 Task: In the  document Geneticengineeringletter.txt Change font size of watermark '123' and place the watermark  'Diagonally '. Insert footer and write www.quantum.com
Action: Mouse moved to (126, 102)
Screenshot: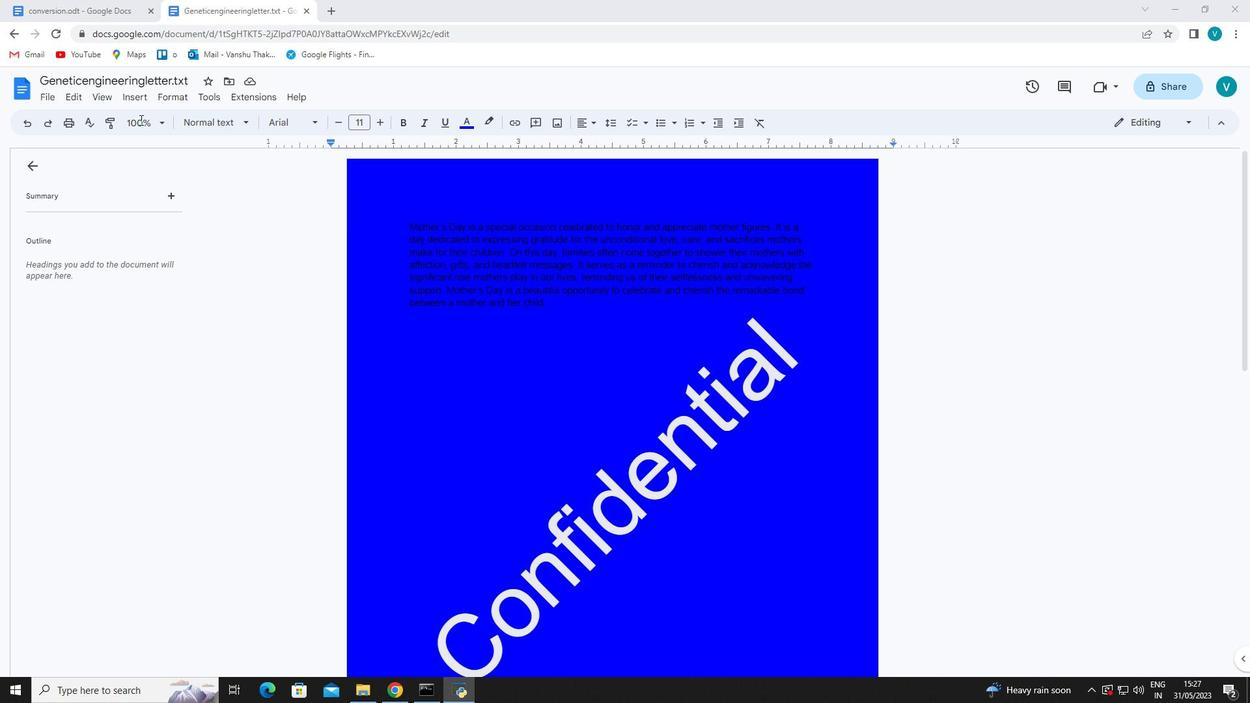 
Action: Mouse pressed left at (126, 102)
Screenshot: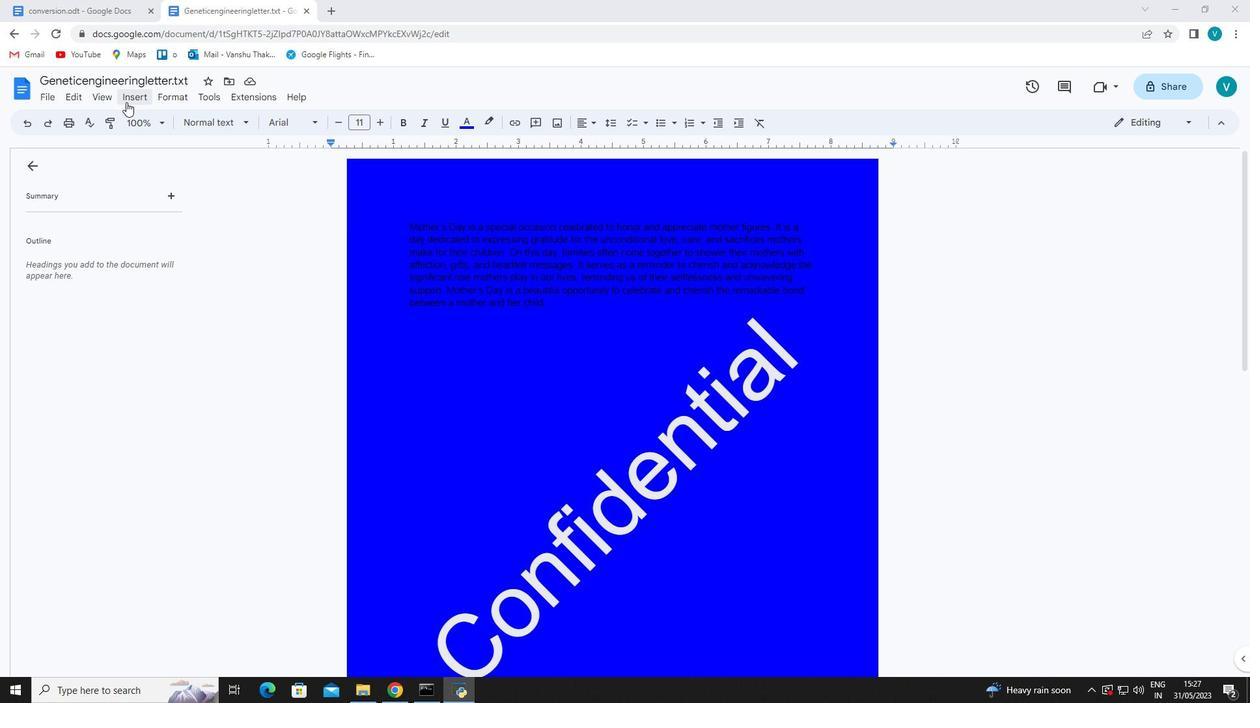 
Action: Mouse moved to (199, 399)
Screenshot: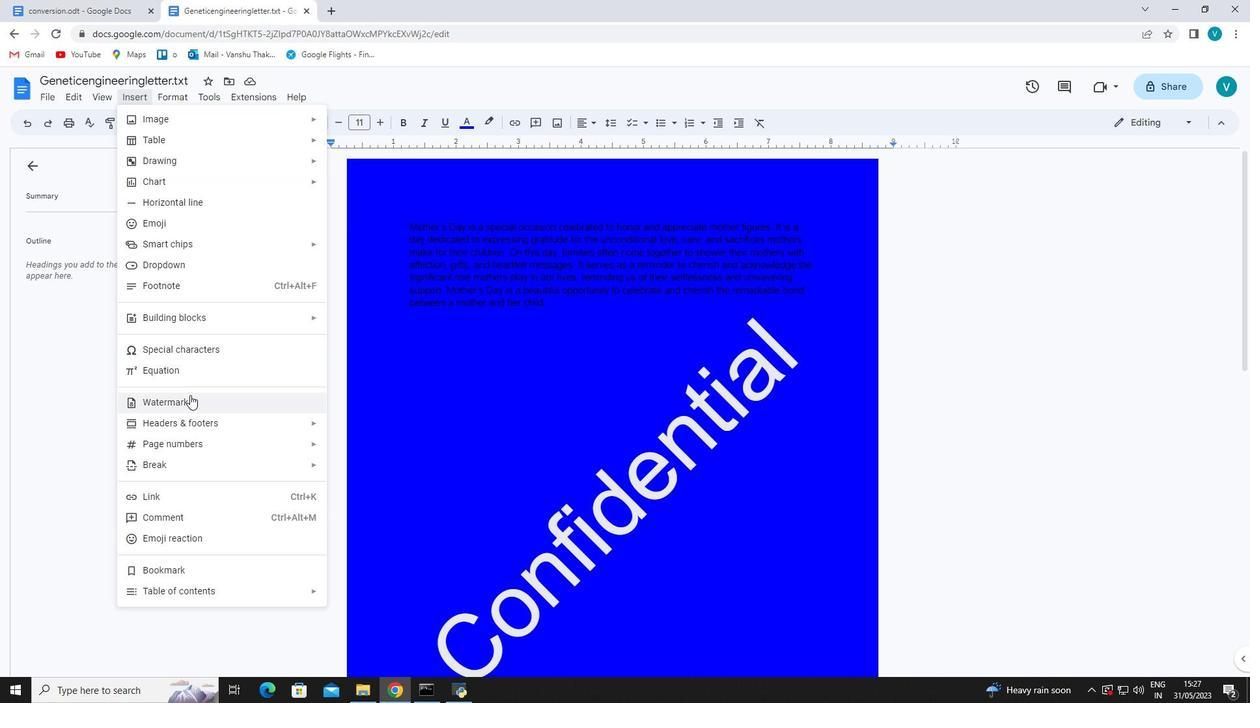 
Action: Mouse pressed left at (199, 399)
Screenshot: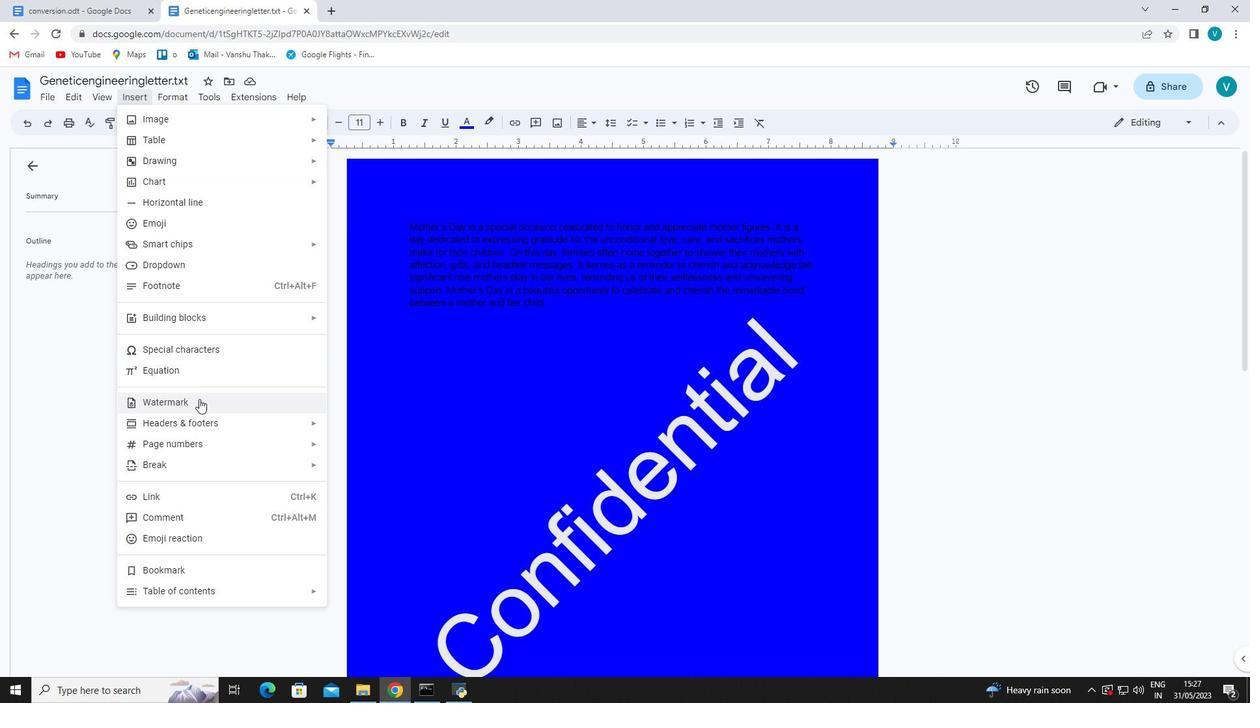 
Action: Mouse moved to (1123, 291)
Screenshot: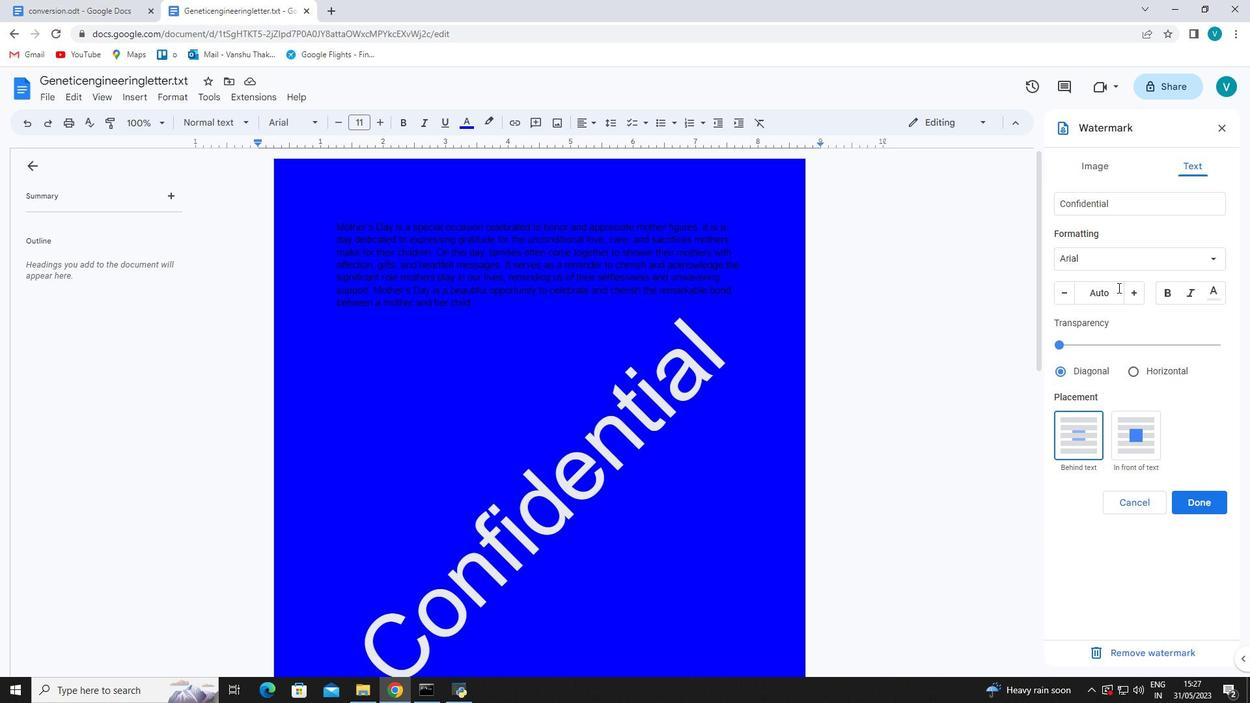 
Action: Mouse pressed left at (1123, 291)
Screenshot: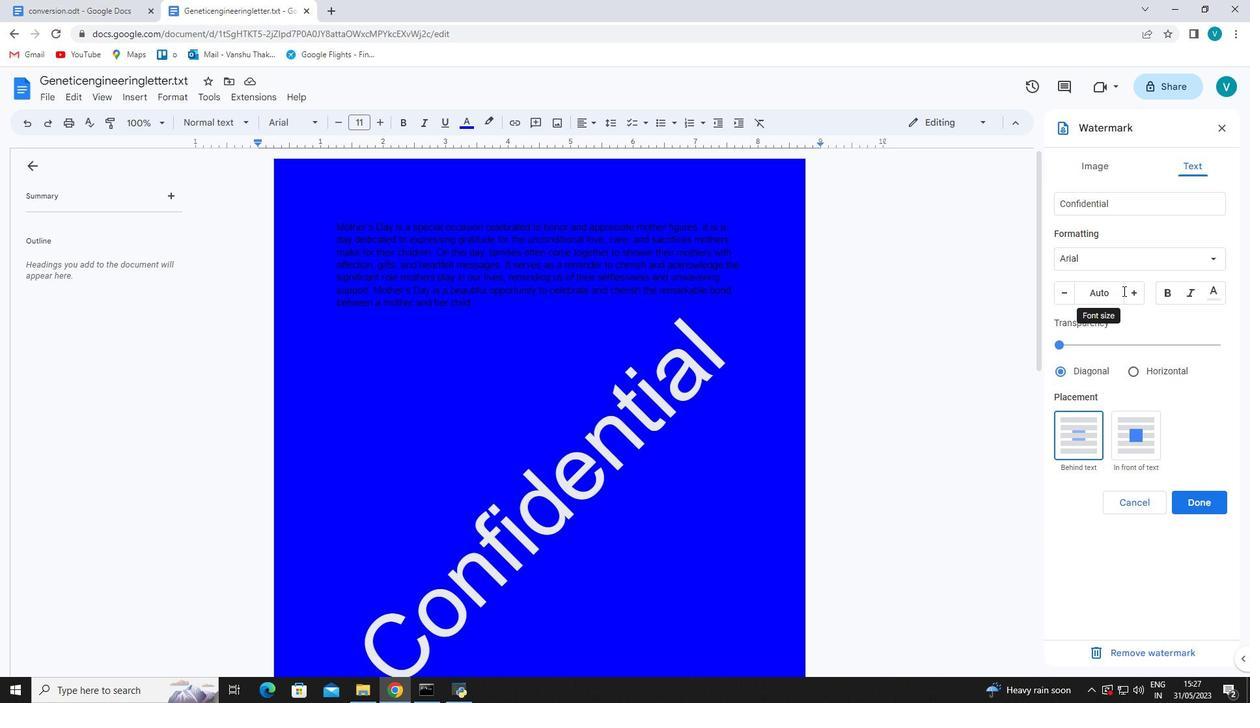 
Action: Mouse moved to (1126, 292)
Screenshot: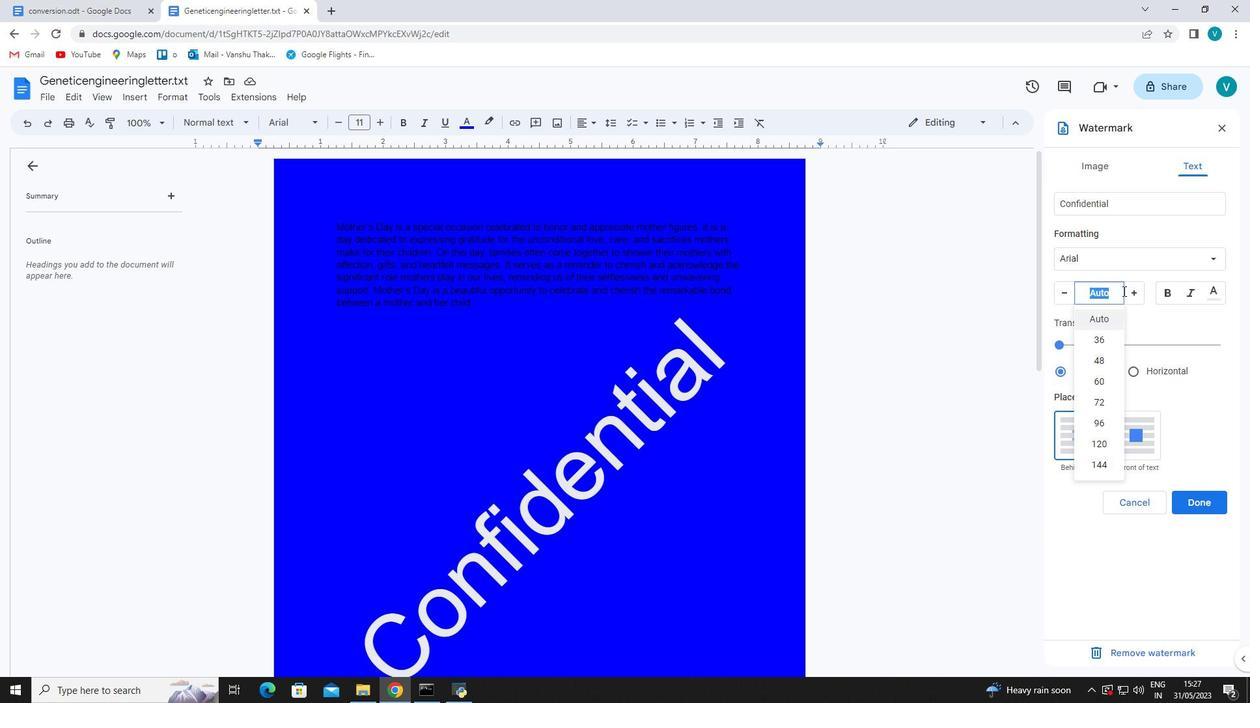 
Action: Mouse pressed left at (1126, 292)
Screenshot: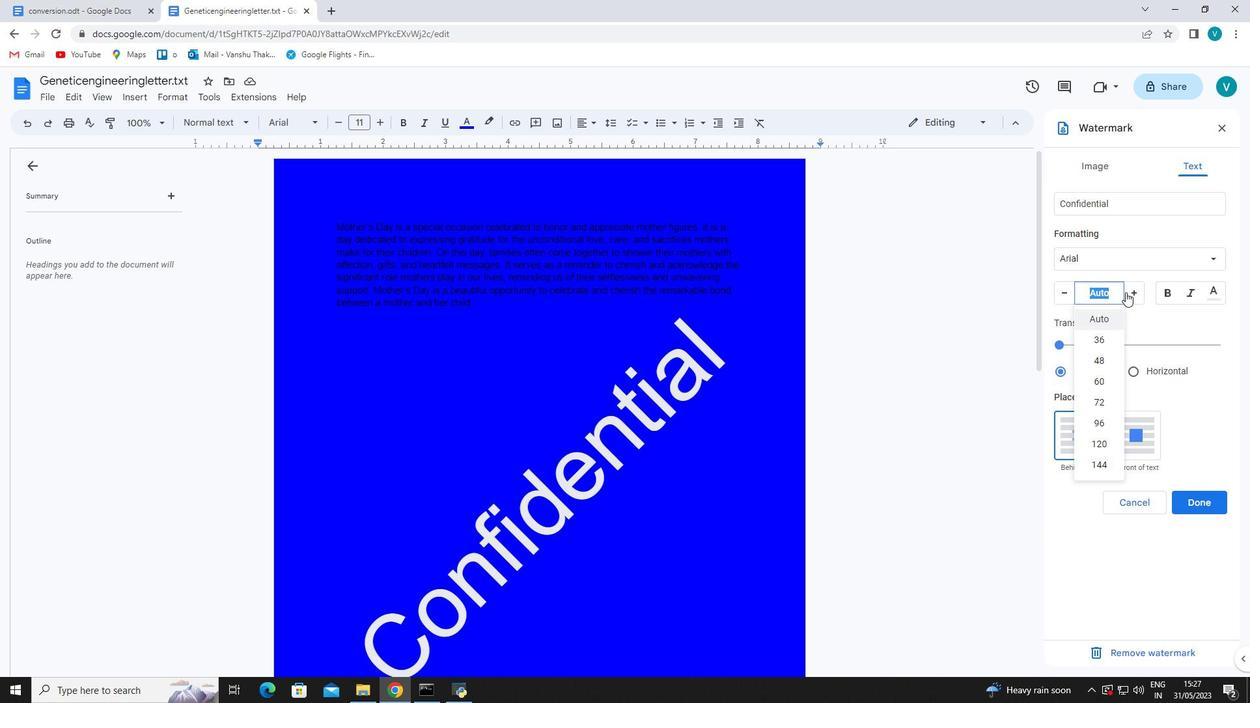 
Action: Mouse moved to (1127, 292)
Screenshot: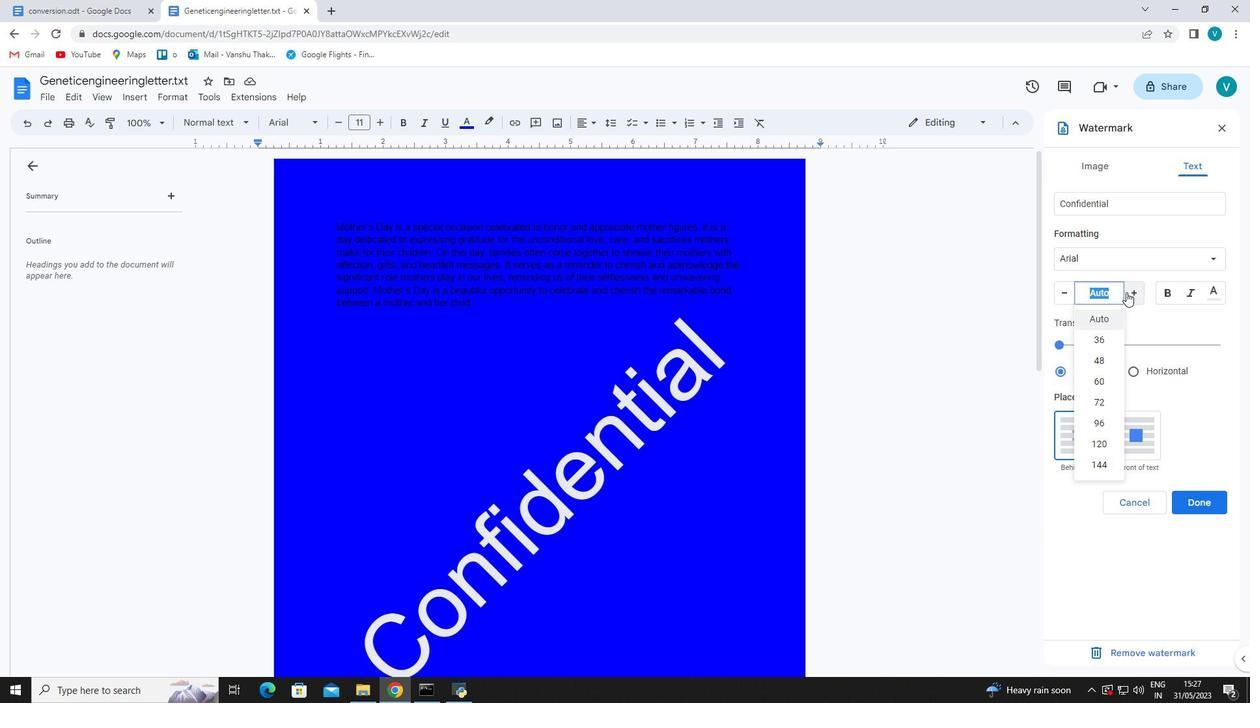 
Action: Mouse pressed left at (1127, 292)
Screenshot: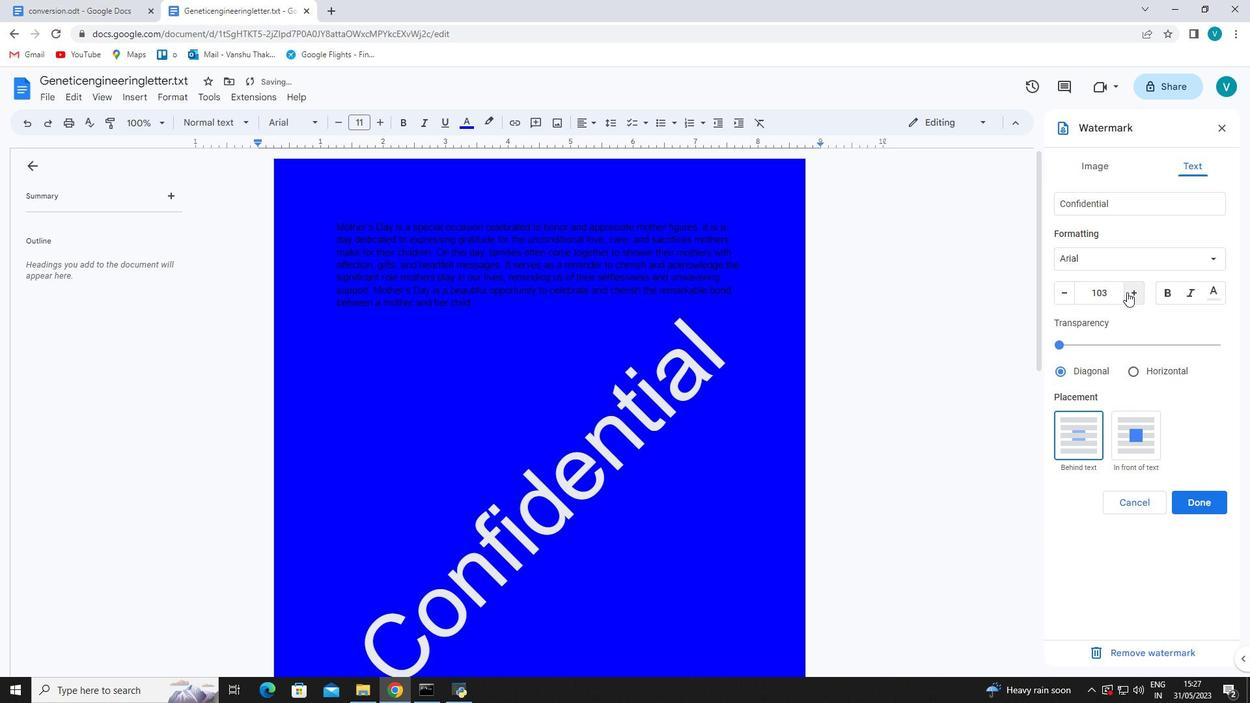 
Action: Mouse pressed left at (1127, 292)
Screenshot: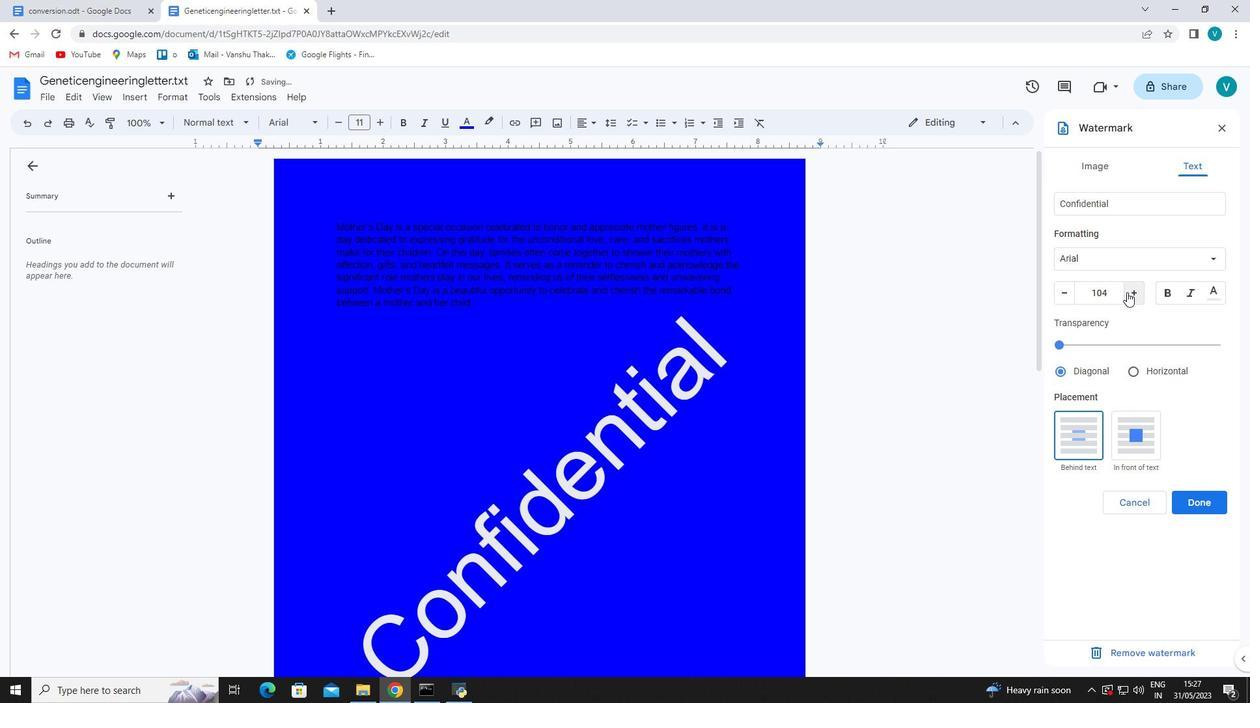 
Action: Mouse pressed left at (1127, 292)
Screenshot: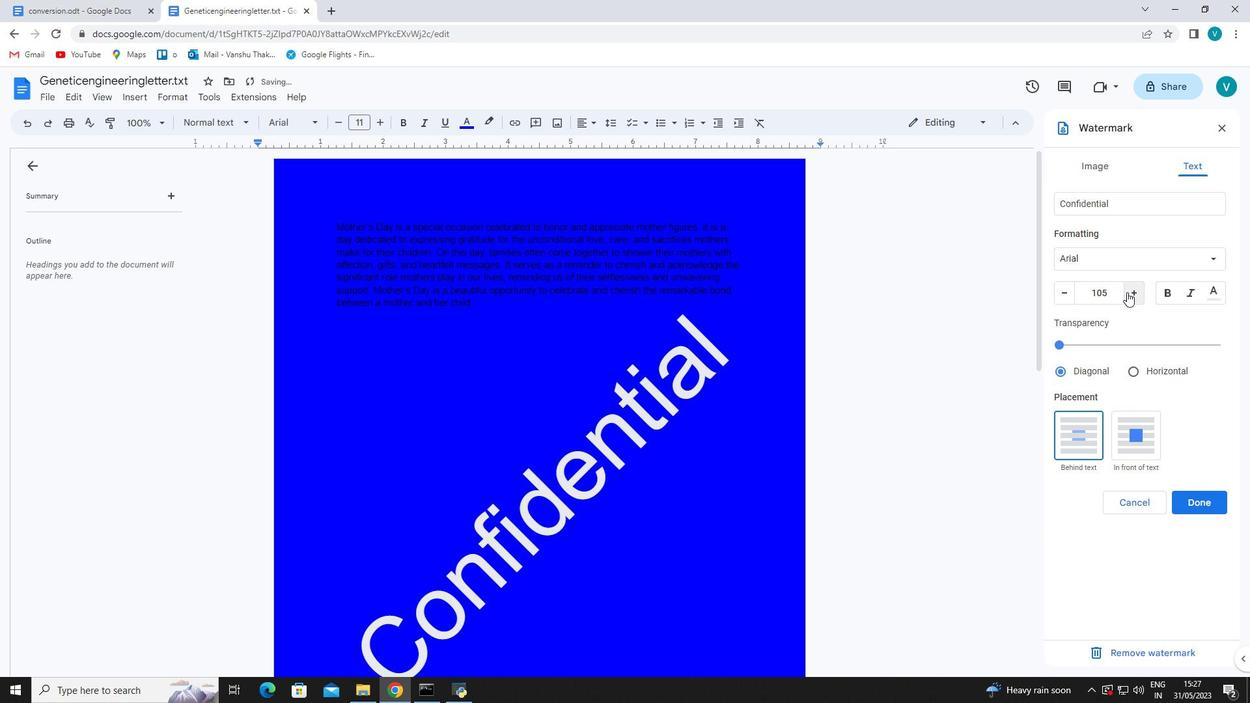 
Action: Mouse moved to (1134, 284)
Screenshot: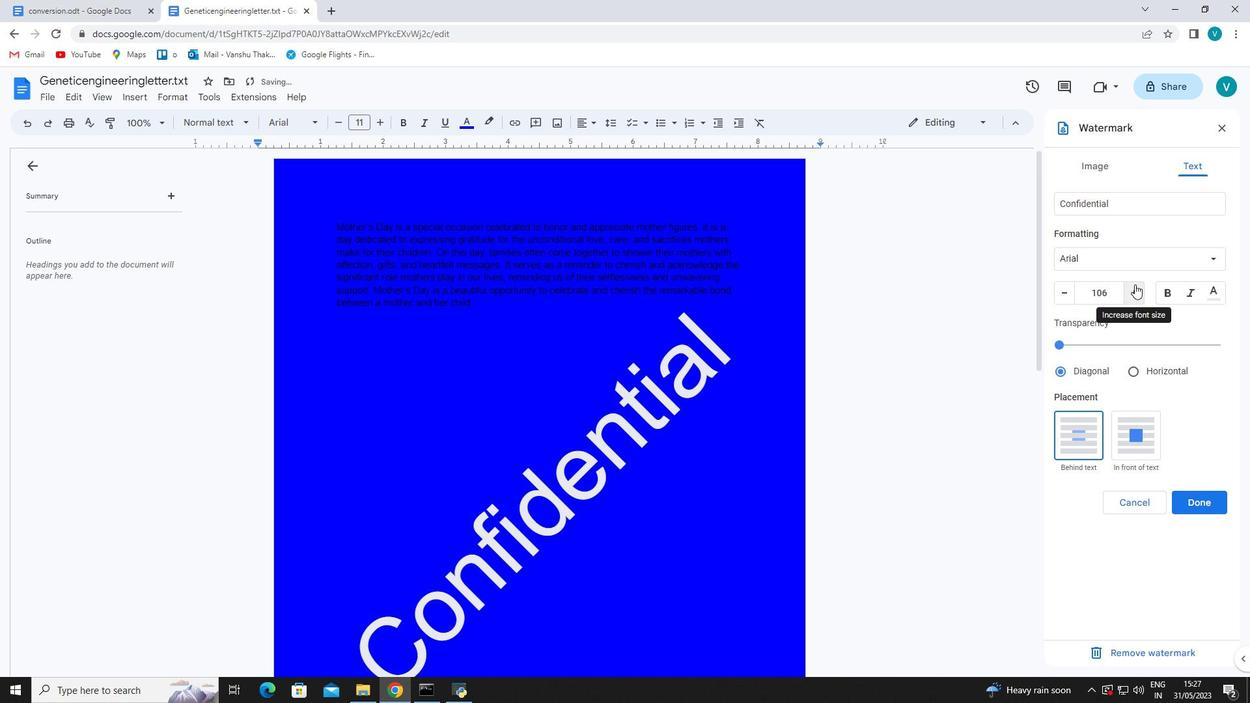 
Action: Mouse pressed left at (1134, 284)
Screenshot: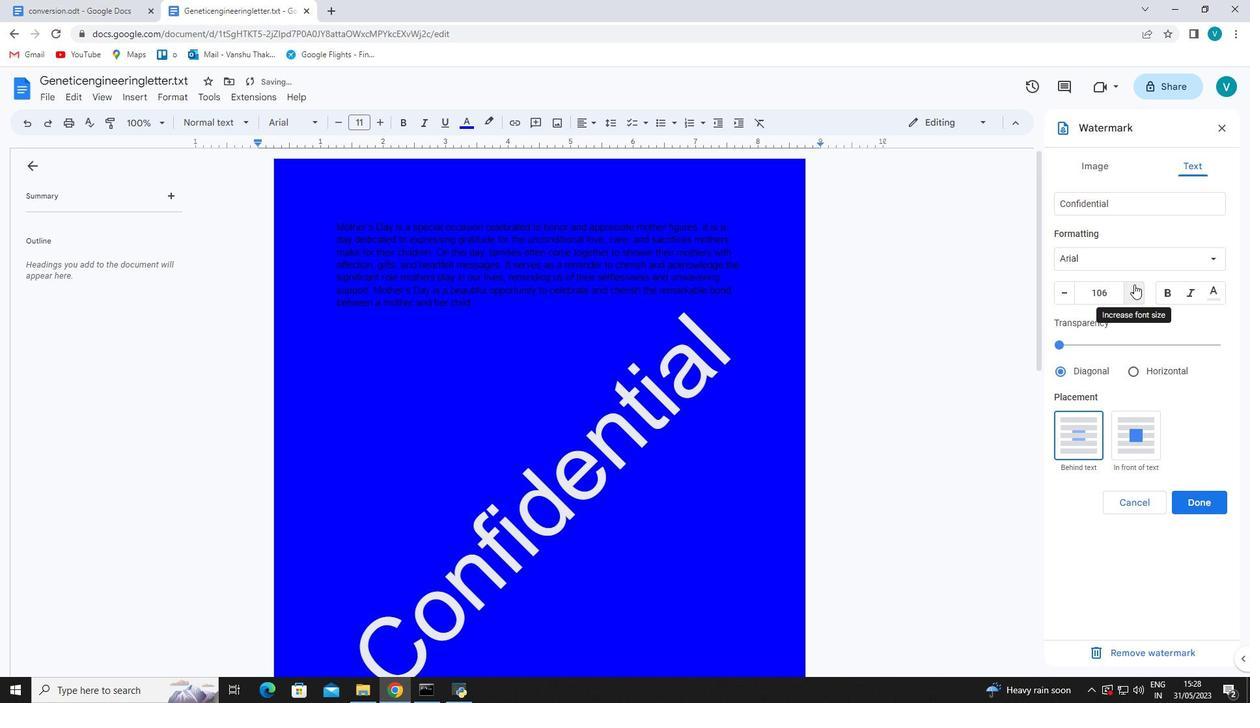 
Action: Mouse moved to (1136, 283)
Screenshot: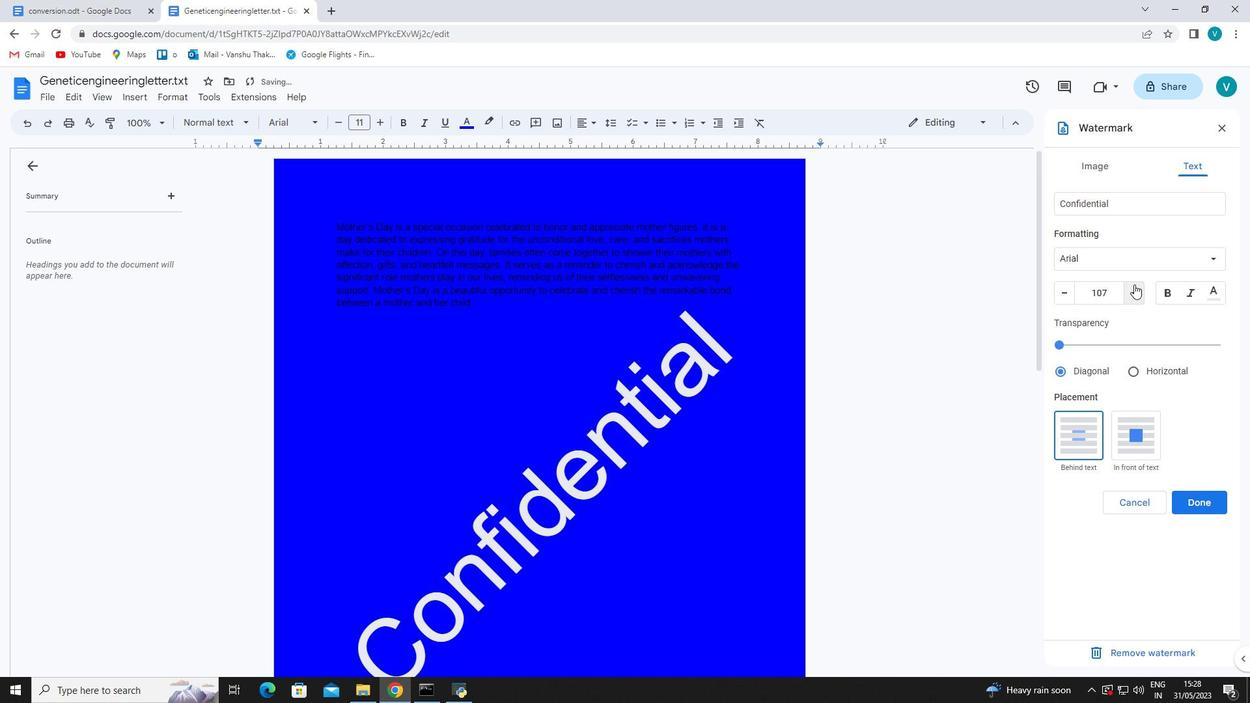 
Action: Mouse pressed left at (1136, 283)
Screenshot: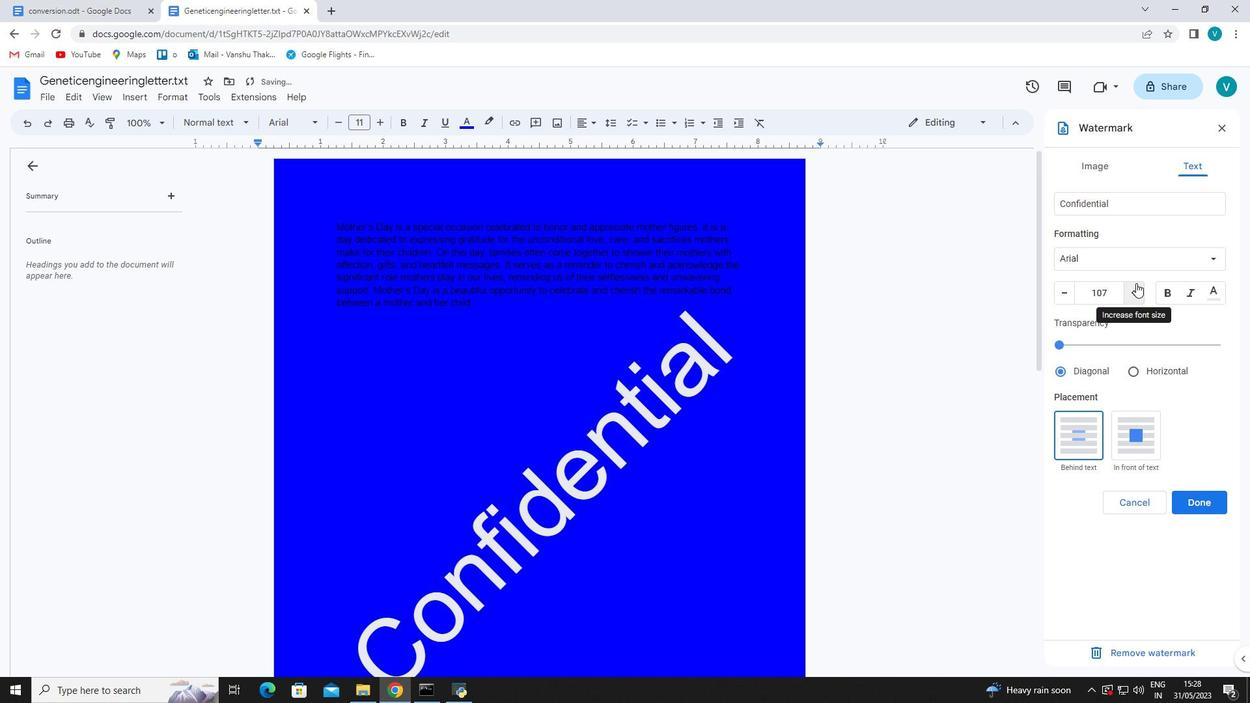 
Action: Mouse moved to (1131, 285)
Screenshot: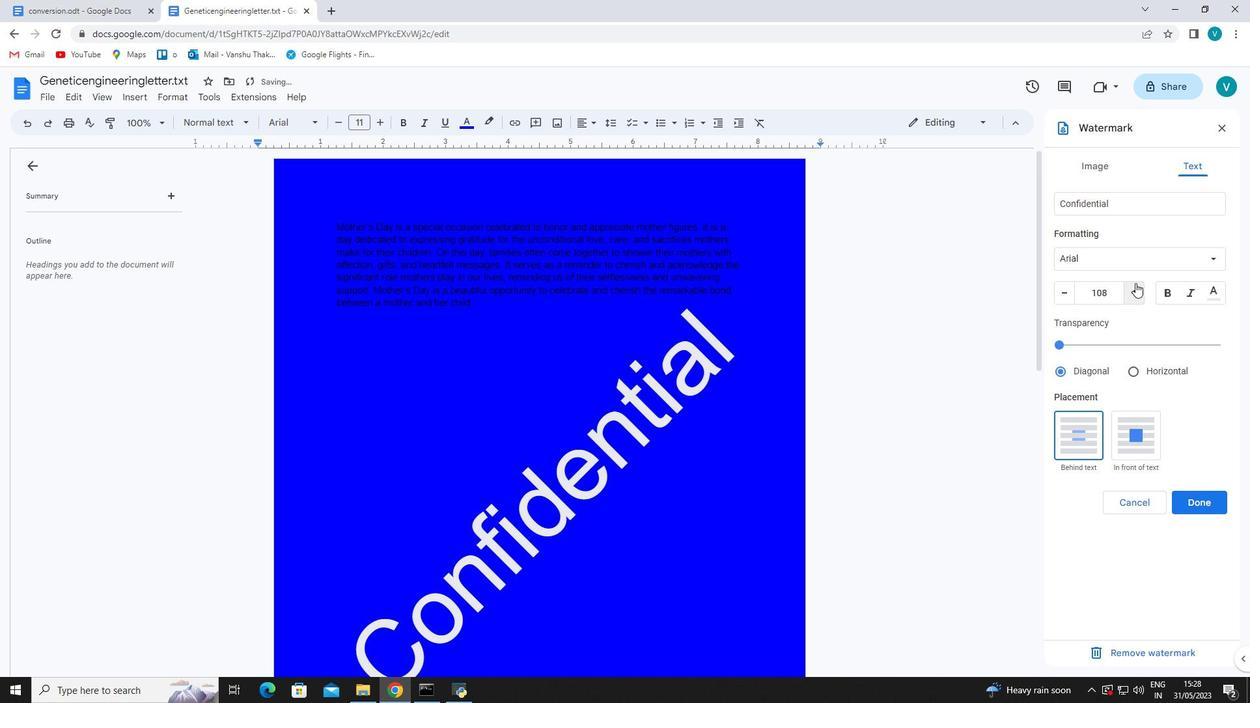 
Action: Mouse pressed left at (1131, 285)
Screenshot: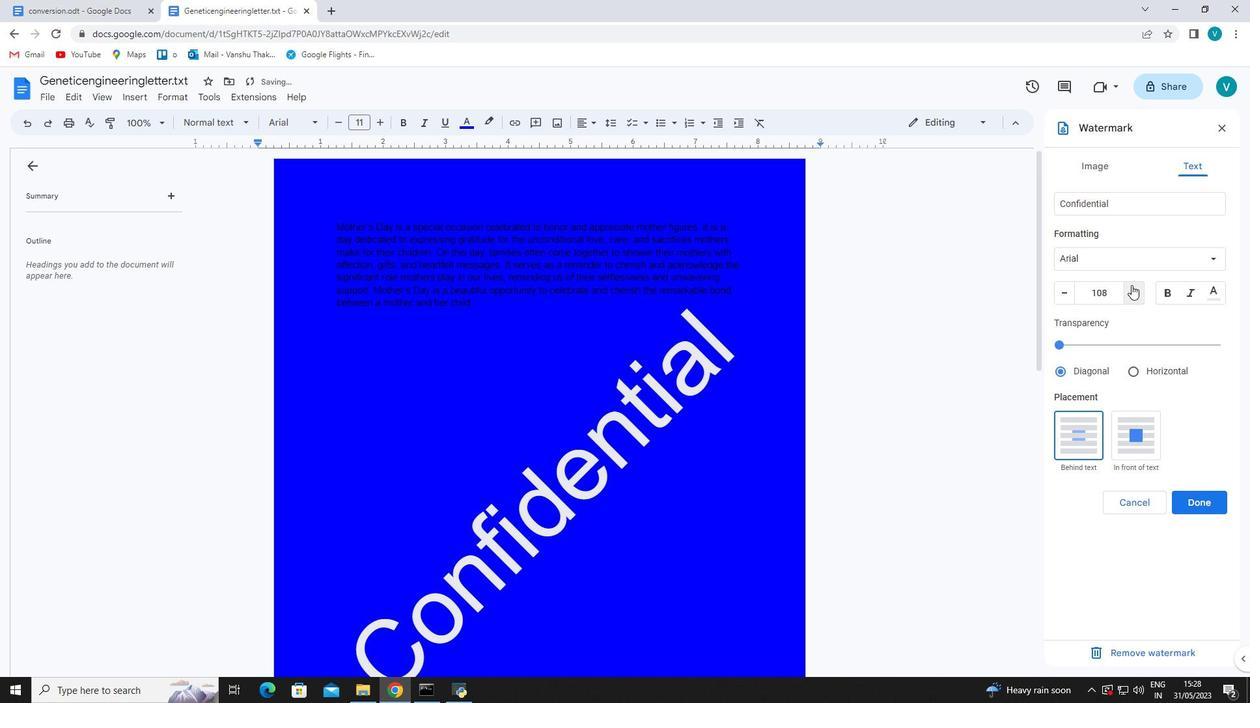 
Action: Mouse moved to (1132, 284)
Screenshot: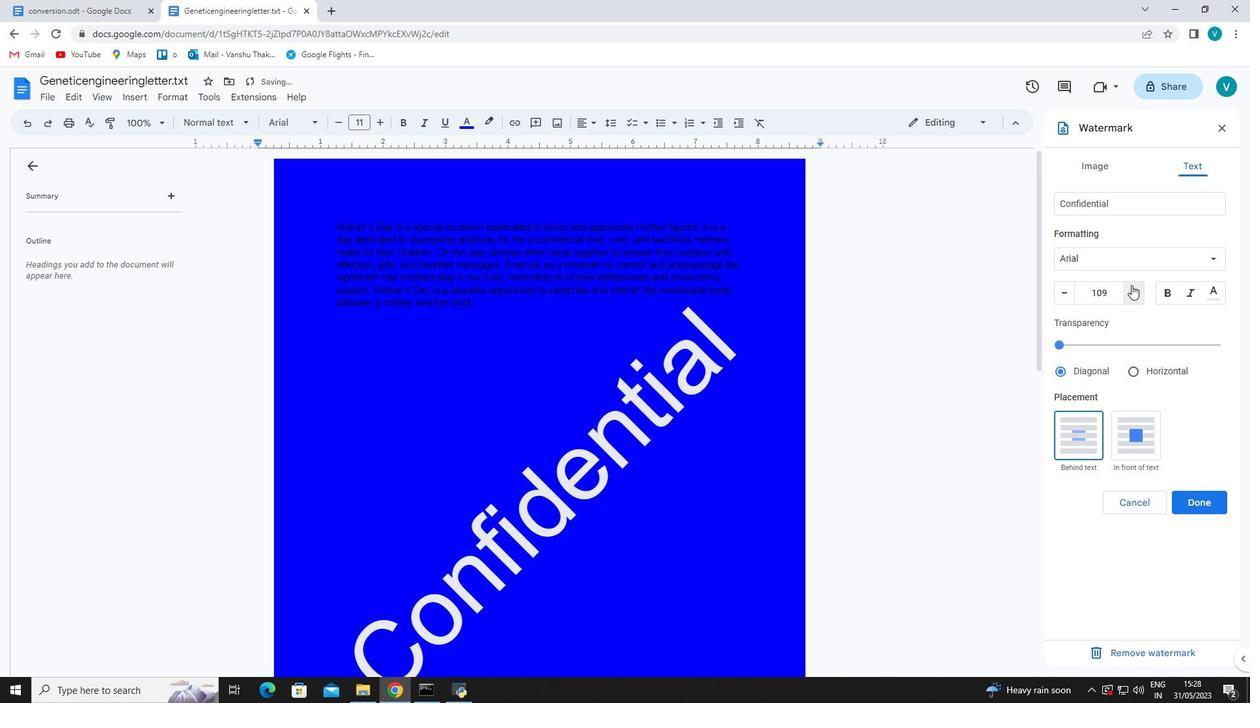 
Action: Mouse pressed left at (1132, 284)
Screenshot: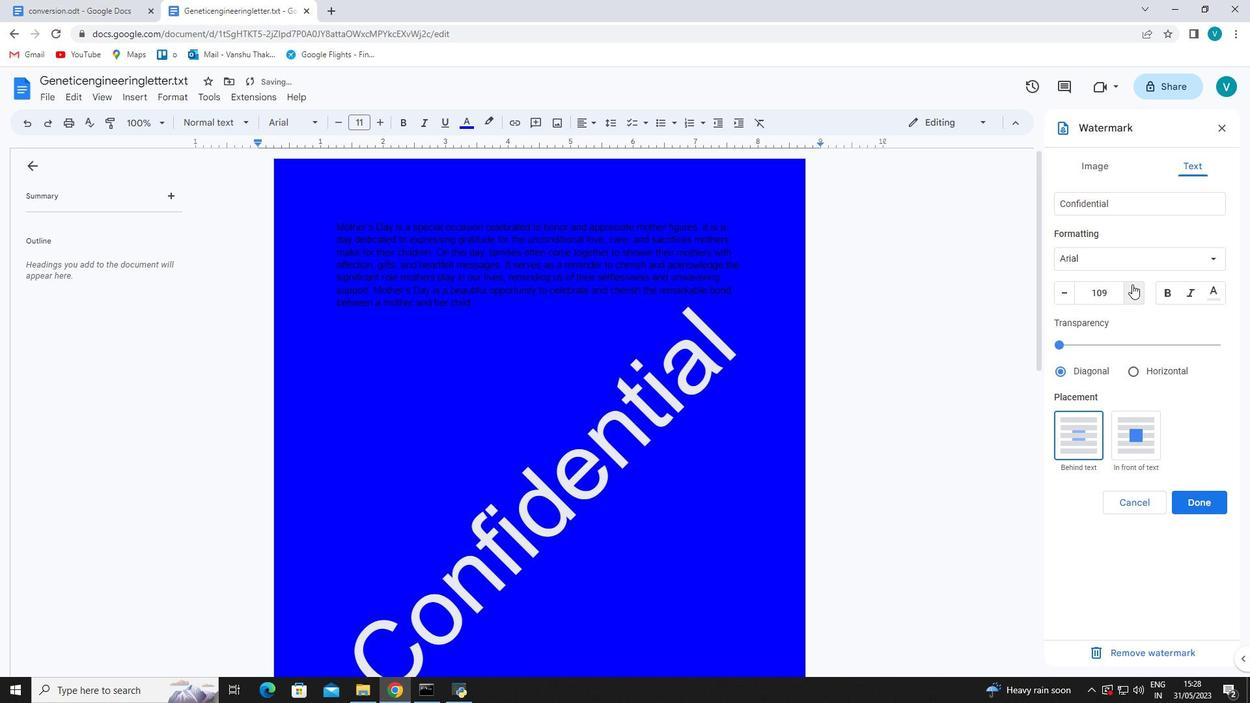 
Action: Mouse moved to (1132, 286)
Screenshot: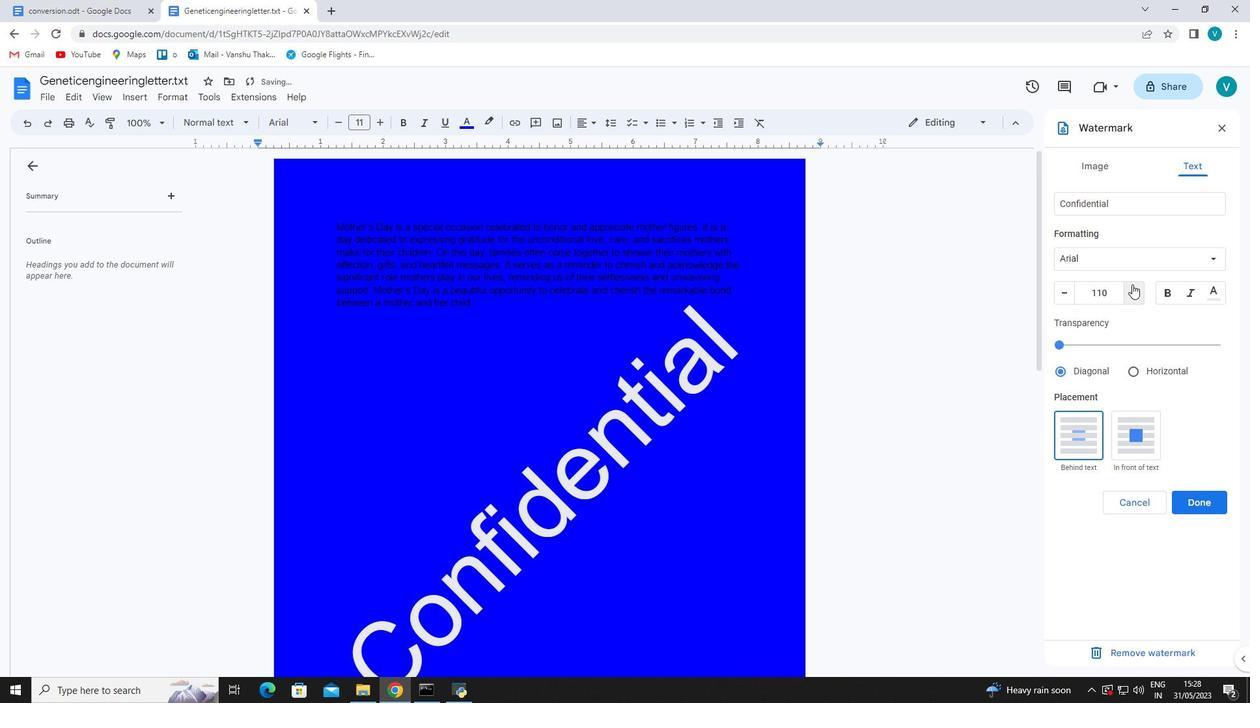 
Action: Mouse pressed left at (1132, 286)
Screenshot: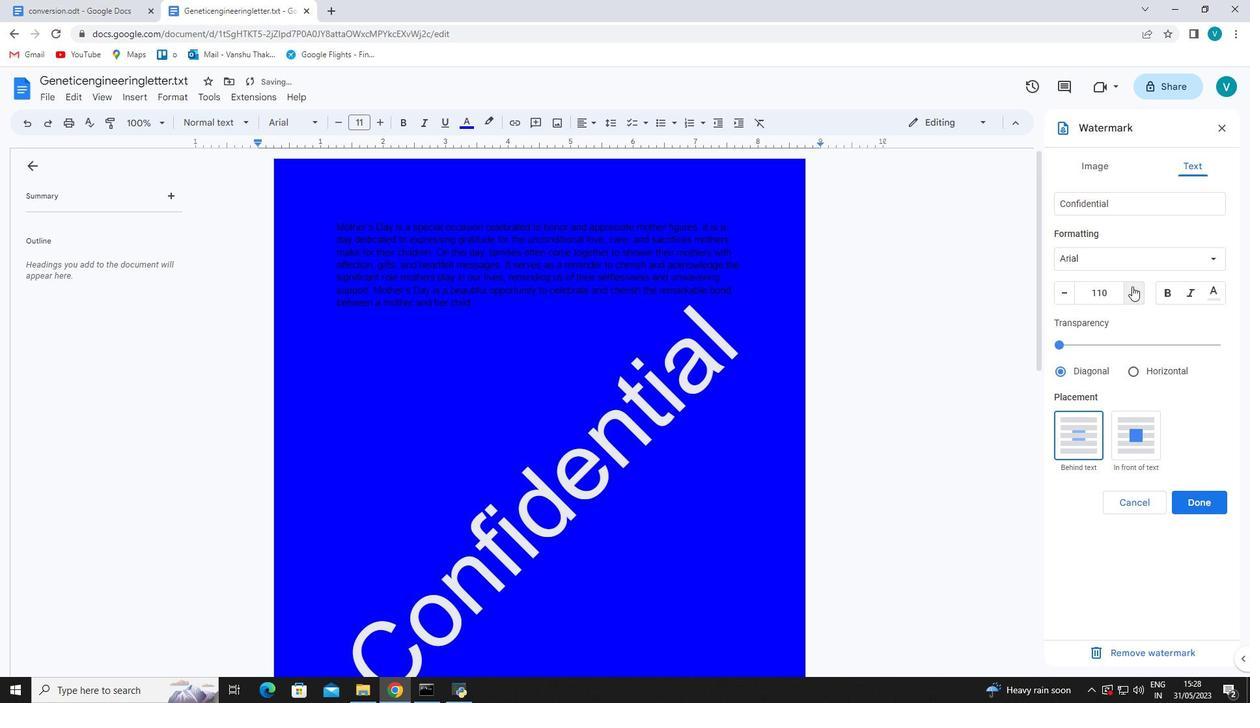 
Action: Mouse pressed left at (1132, 286)
Screenshot: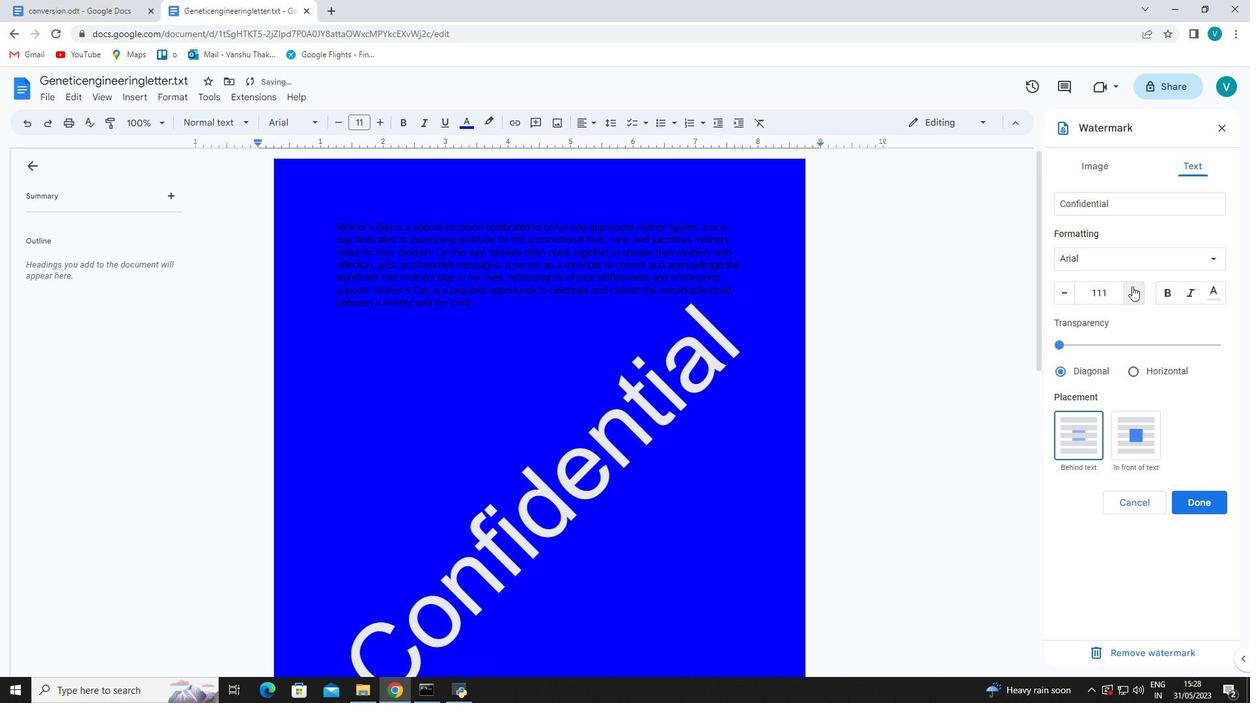 
Action: Mouse pressed left at (1132, 286)
Screenshot: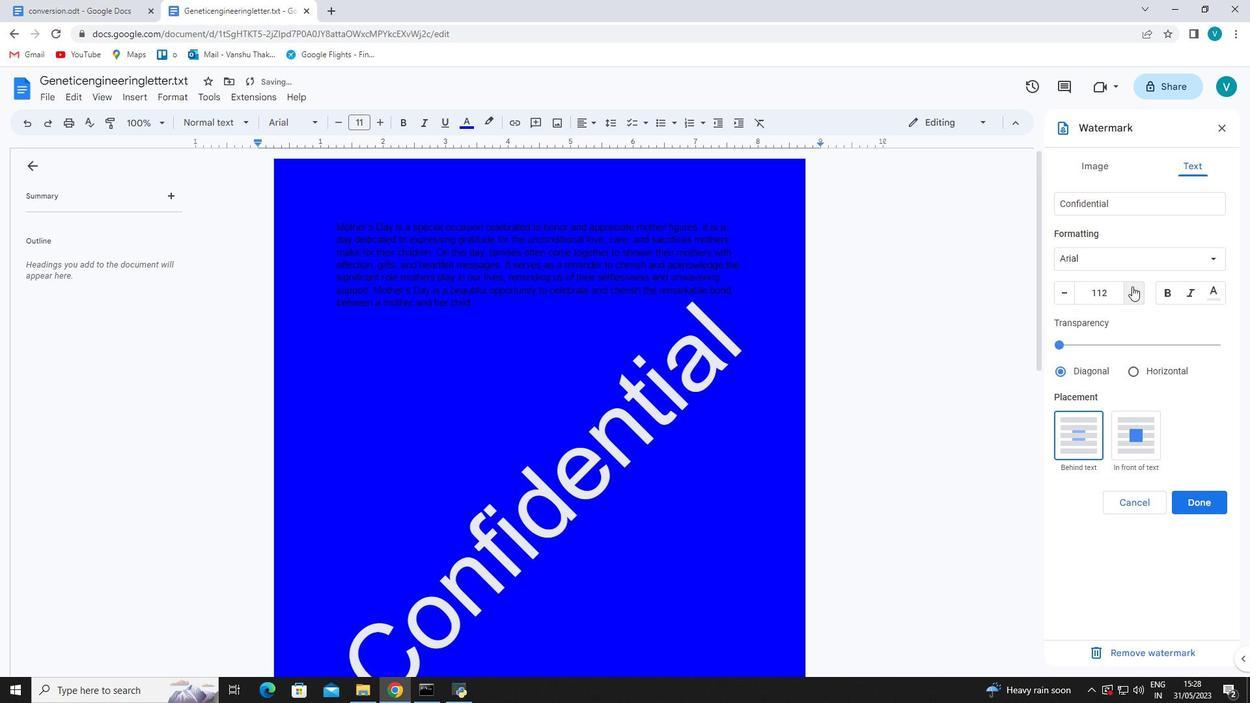 
Action: Mouse pressed left at (1132, 286)
Screenshot: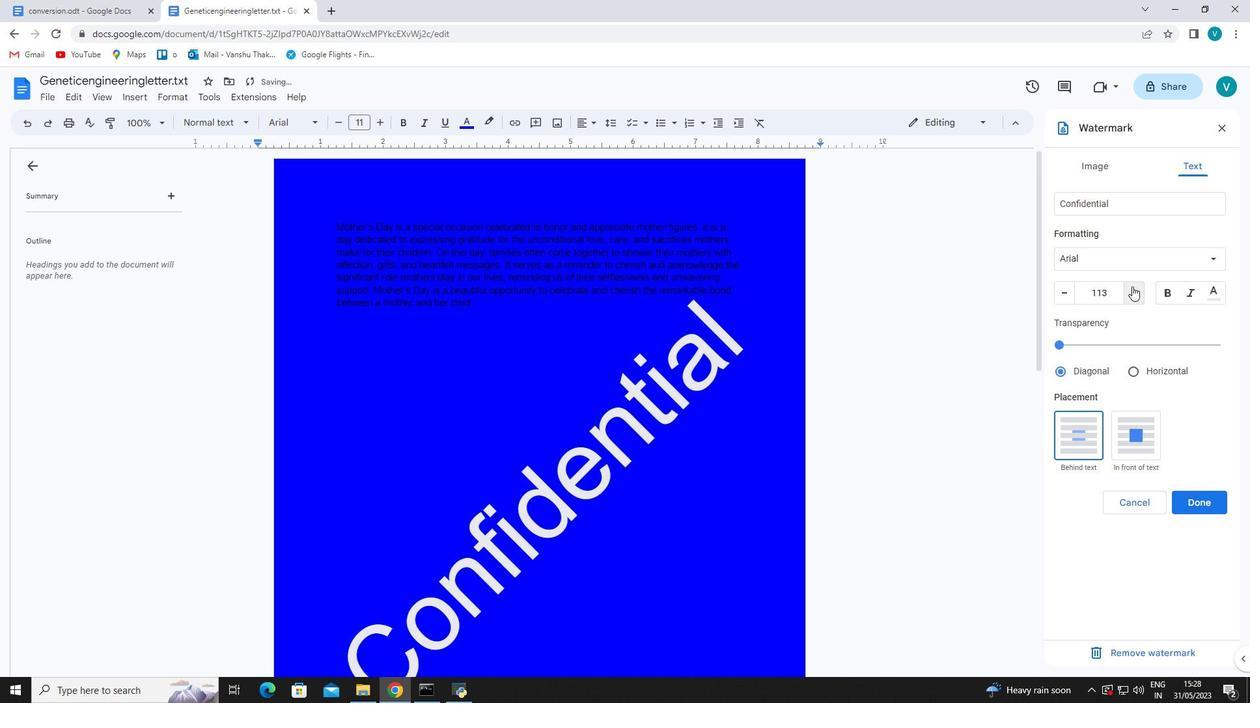 
Action: Mouse pressed left at (1132, 286)
Screenshot: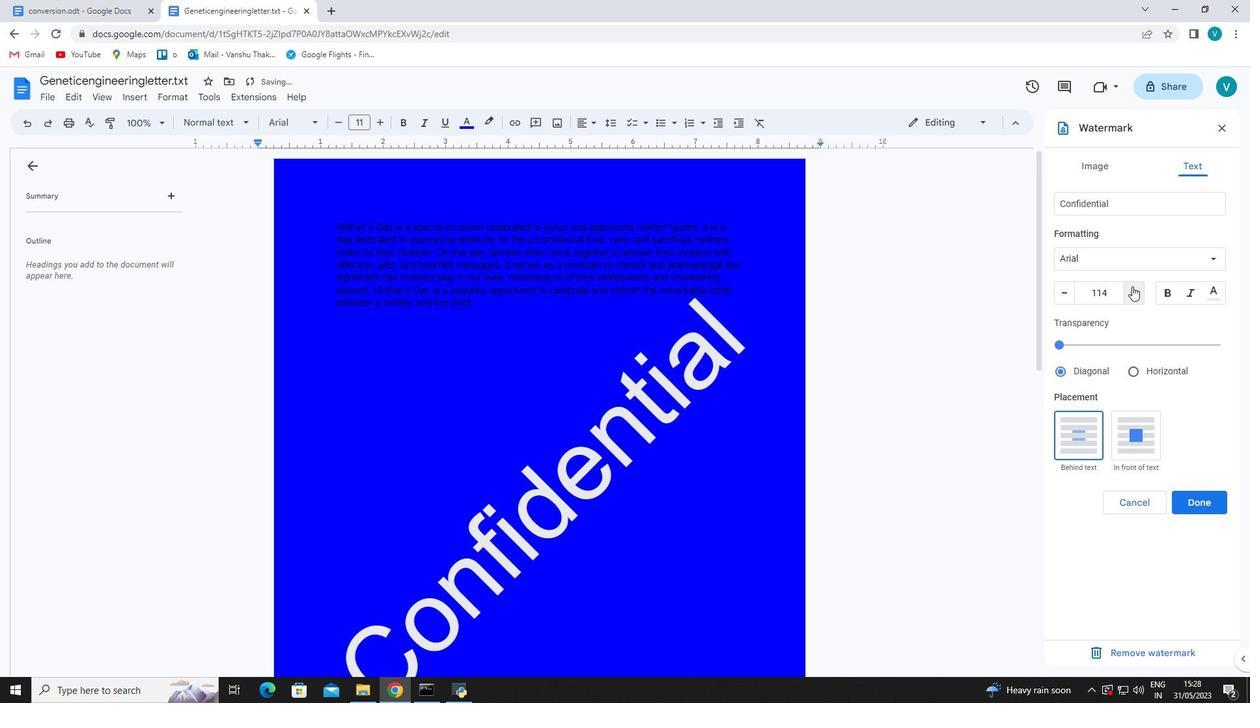 
Action: Mouse pressed left at (1132, 286)
Screenshot: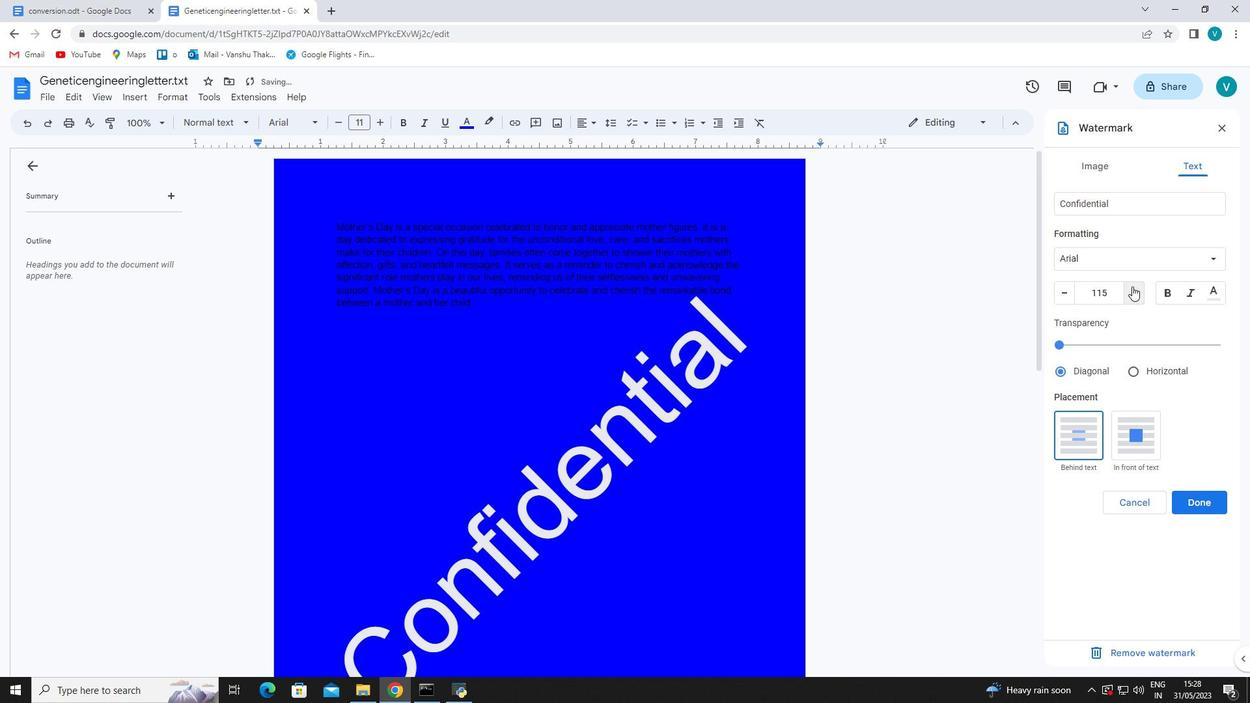 
Action: Mouse pressed left at (1132, 286)
Screenshot: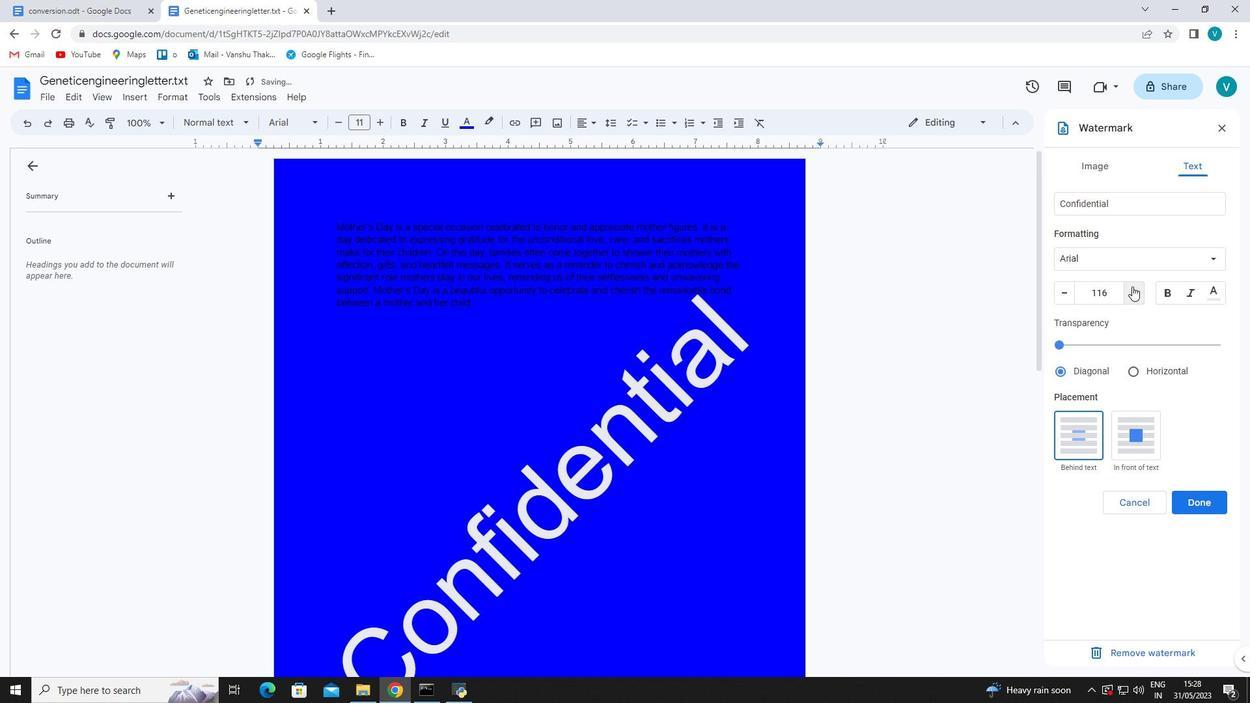 
Action: Mouse pressed left at (1132, 286)
Screenshot: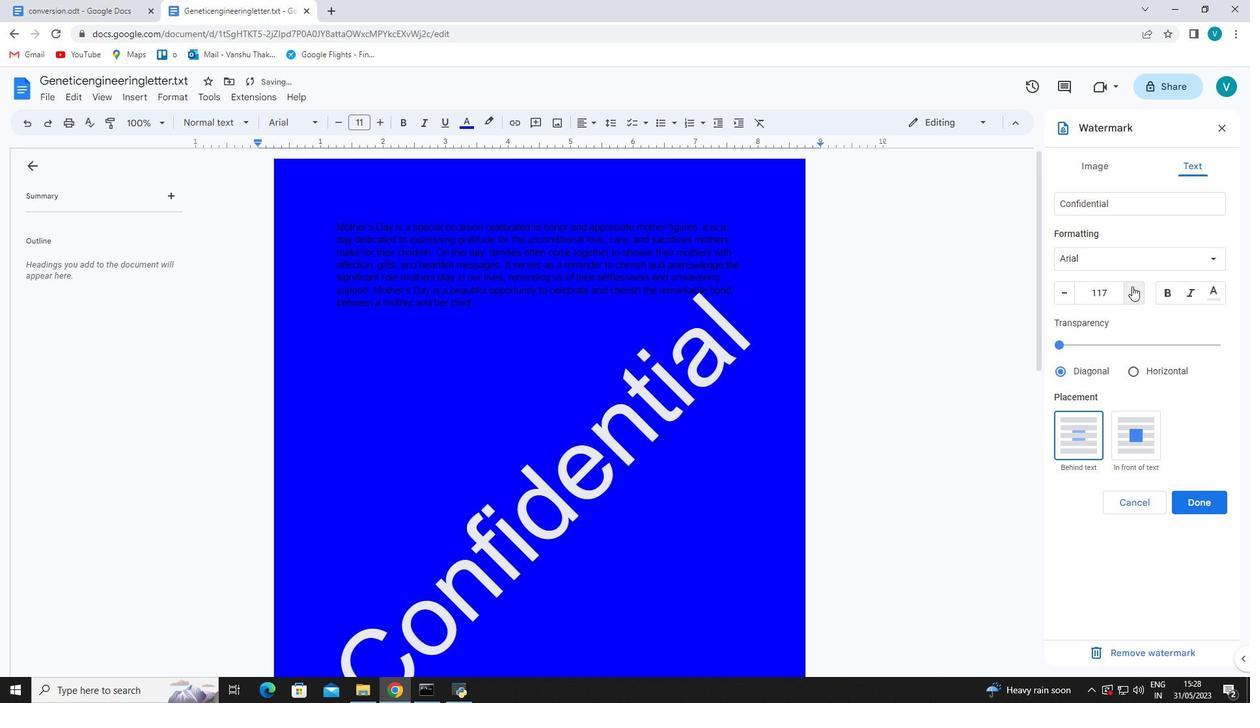 
Action: Mouse pressed left at (1132, 286)
Screenshot: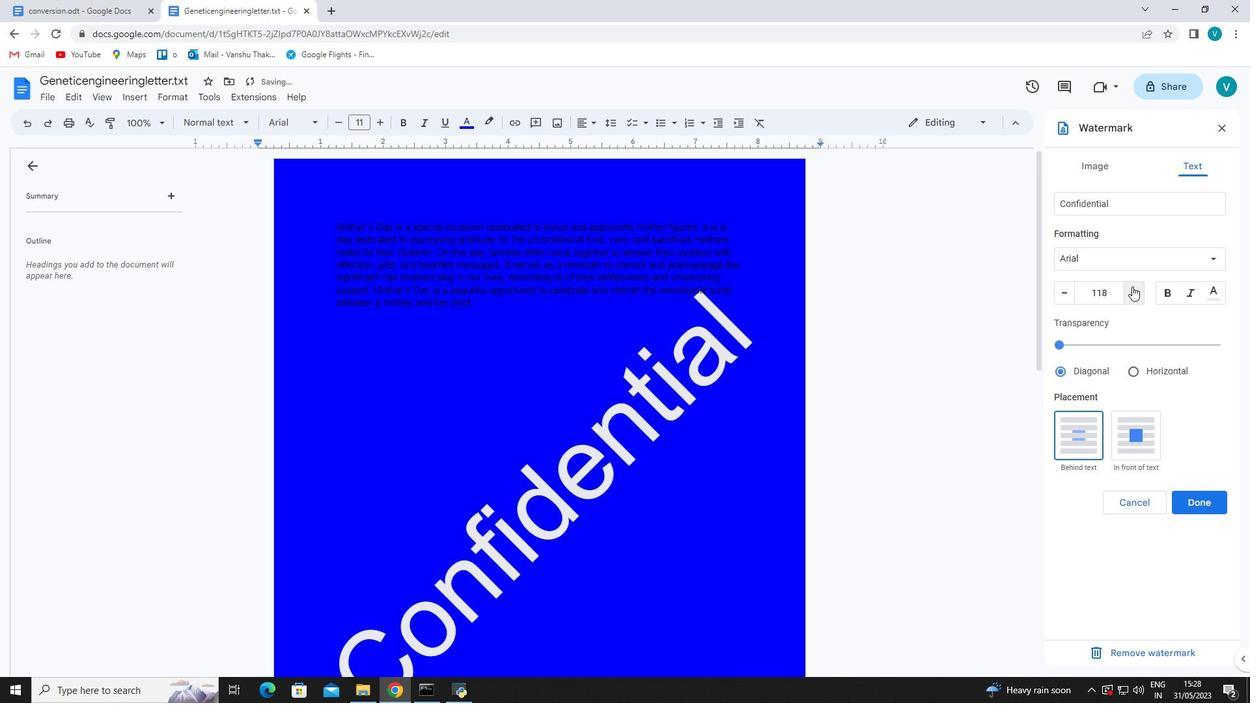 
Action: Mouse pressed left at (1132, 286)
Screenshot: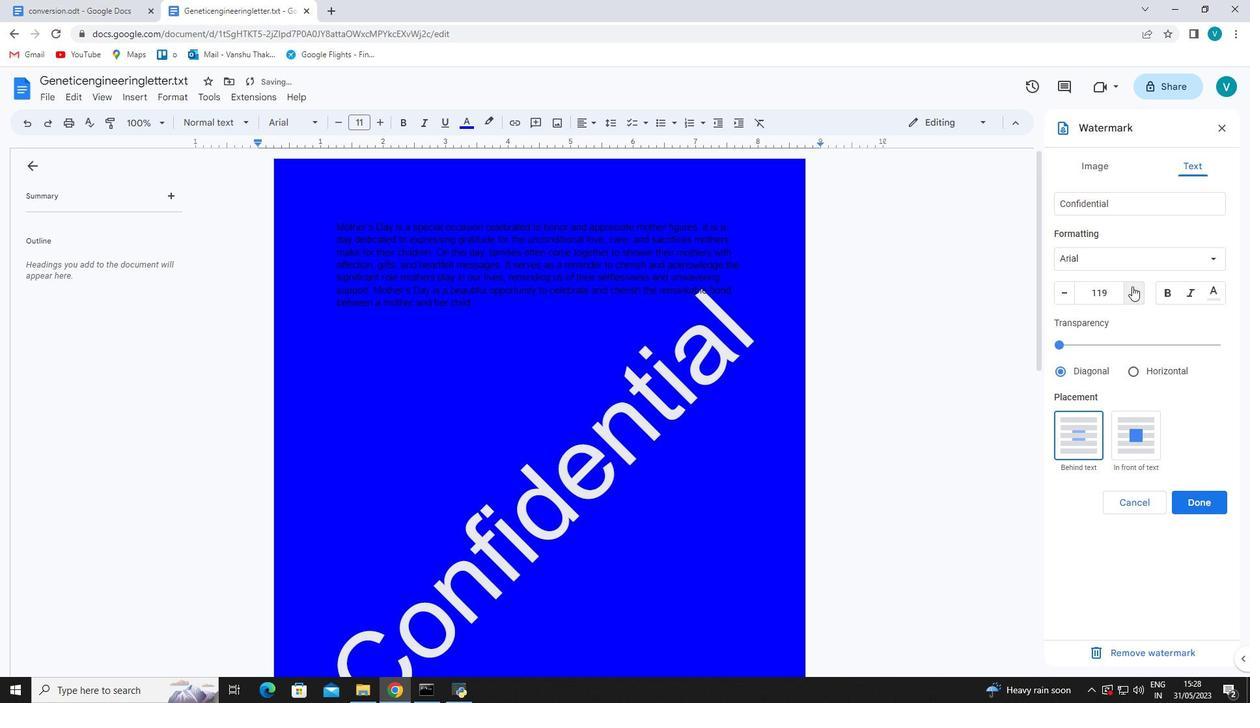 
Action: Mouse pressed left at (1132, 286)
Screenshot: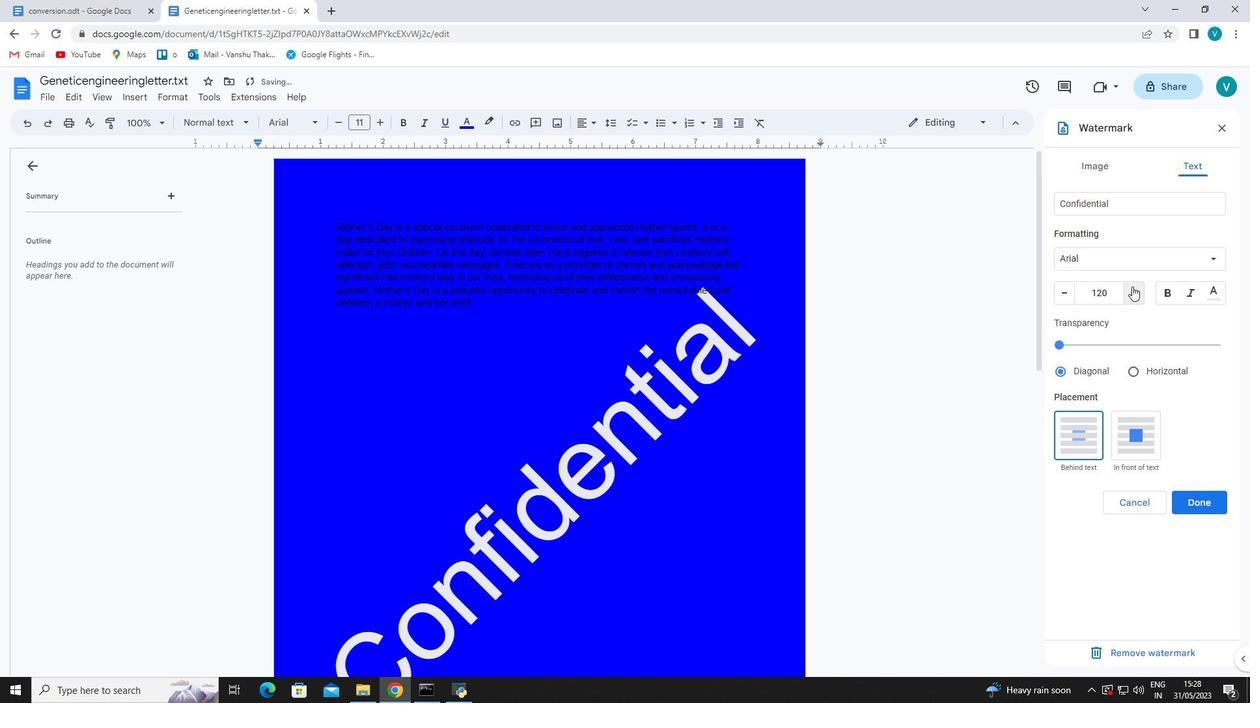
Action: Mouse pressed left at (1132, 286)
Screenshot: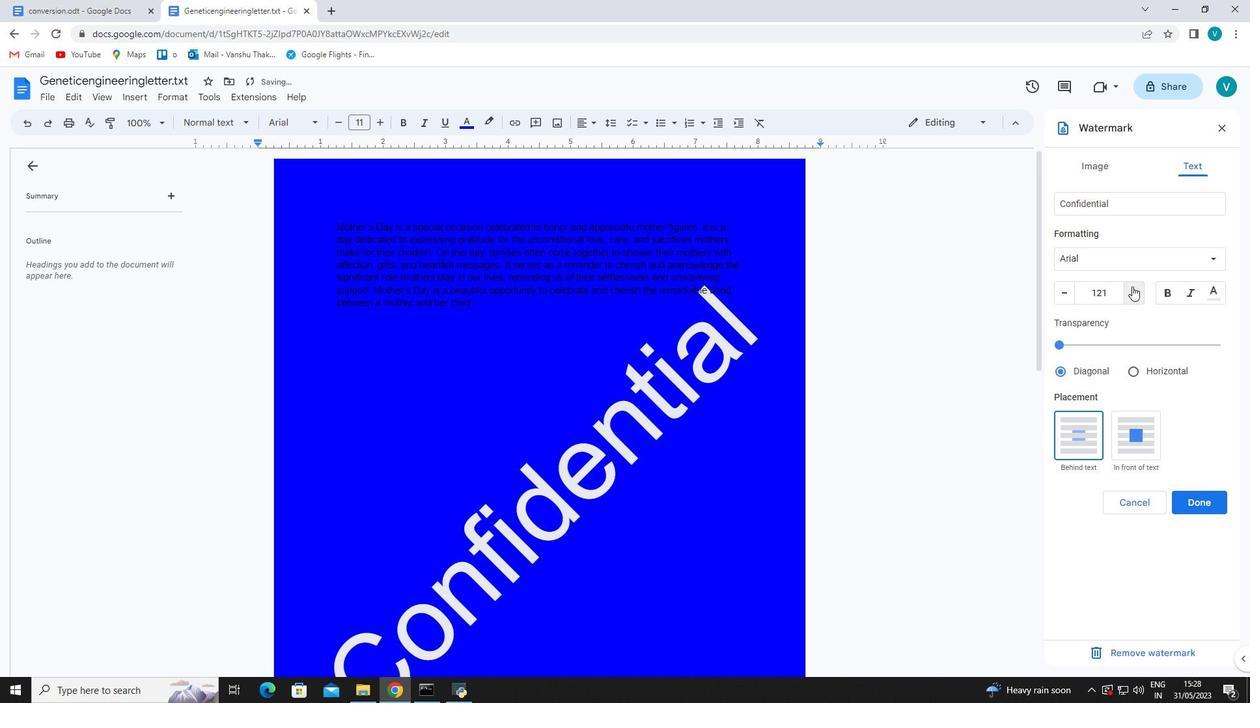 
Action: Mouse pressed left at (1132, 286)
Screenshot: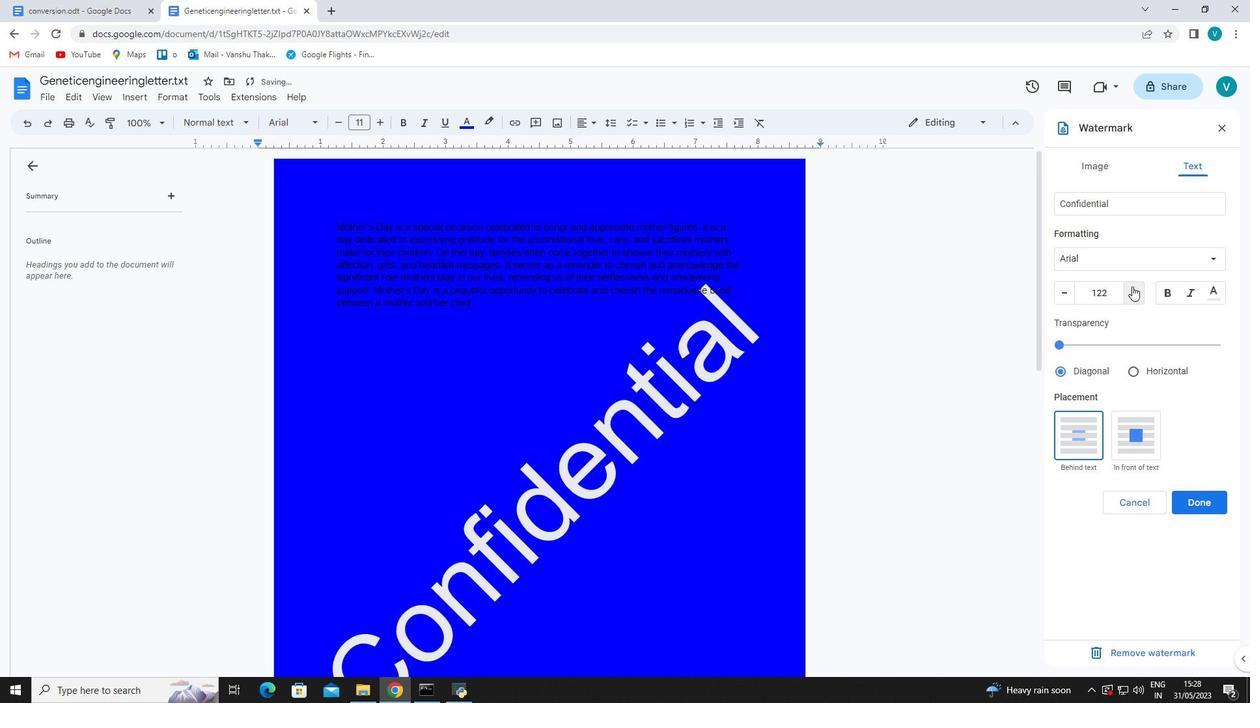 
Action: Mouse moved to (1056, 373)
Screenshot: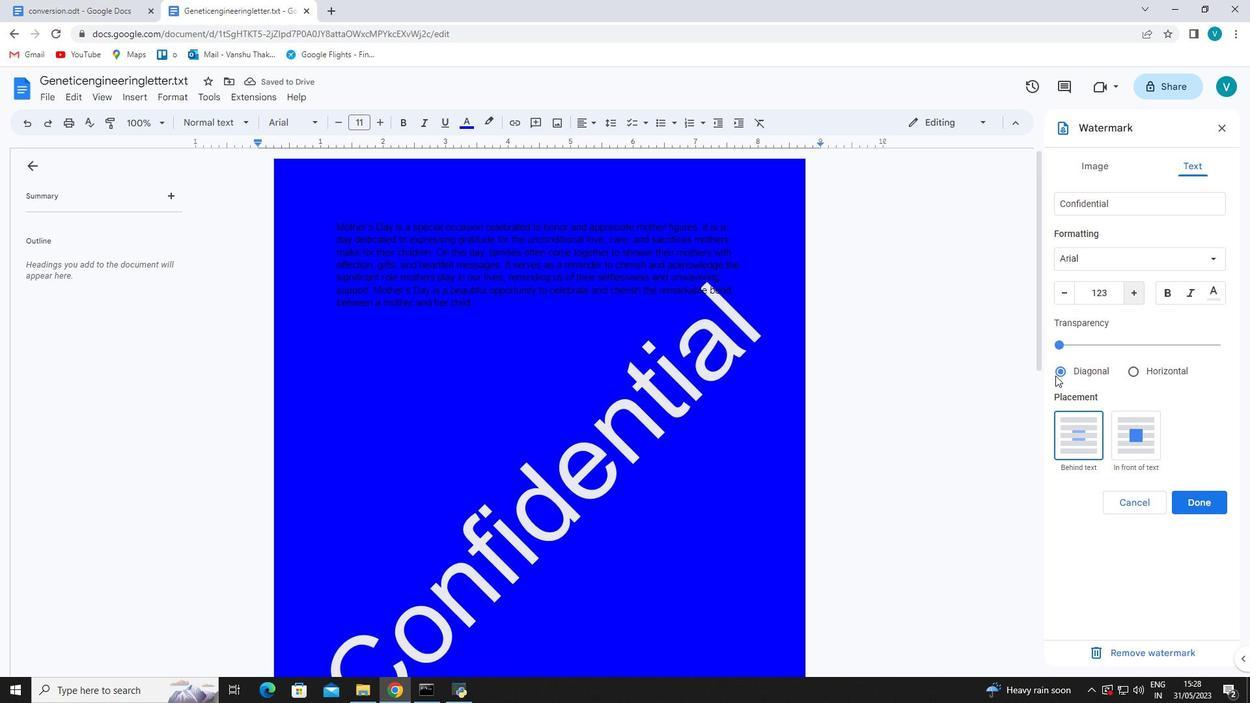 
Action: Mouse pressed left at (1056, 373)
Screenshot: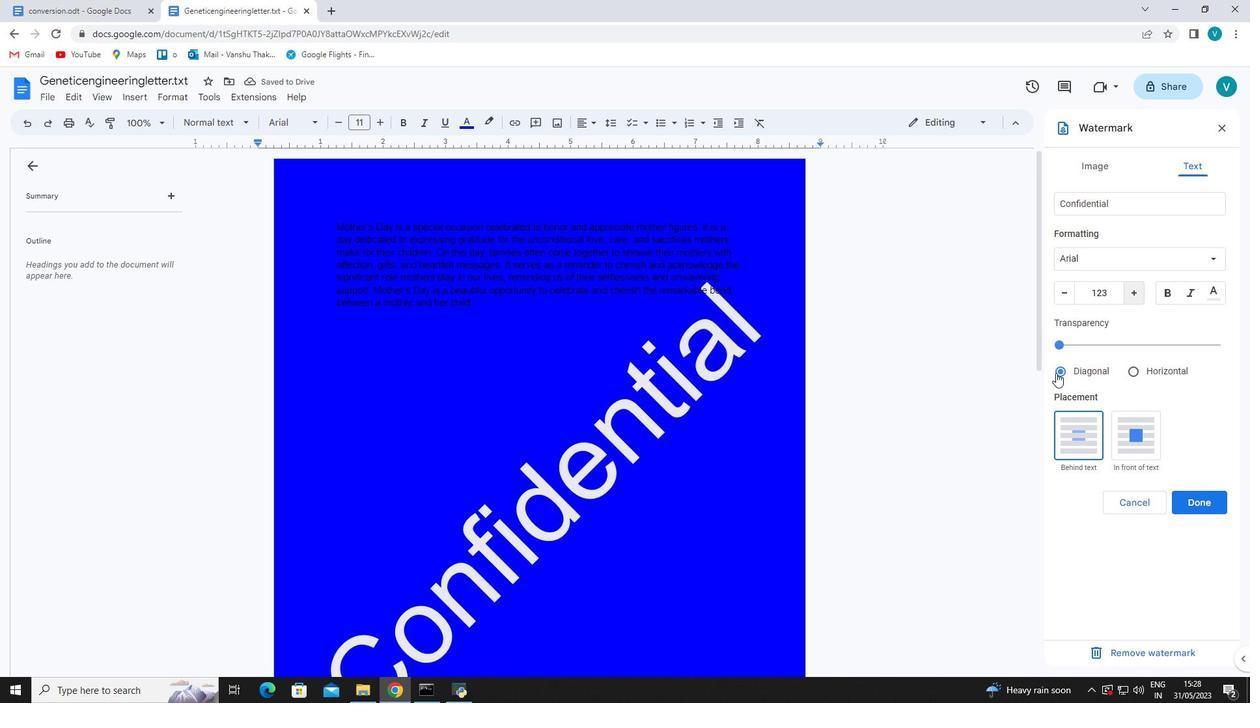 
Action: Mouse moved to (1213, 504)
Screenshot: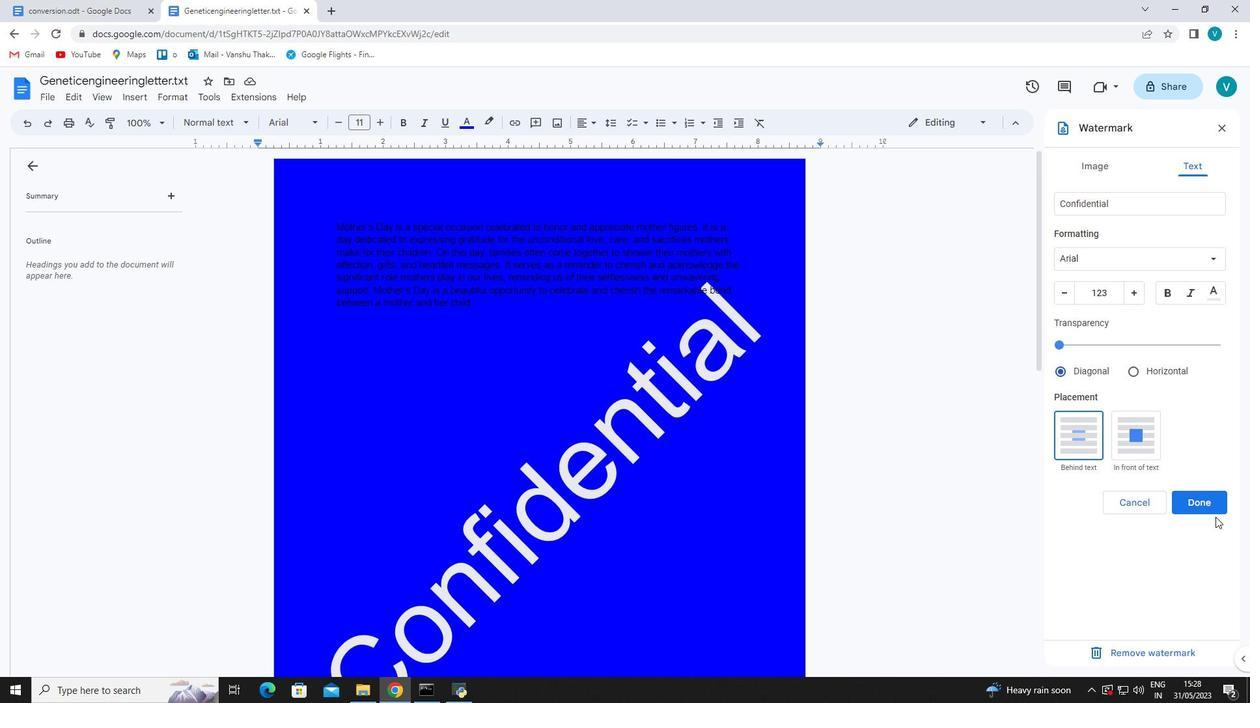 
Action: Mouse pressed left at (1213, 504)
Screenshot: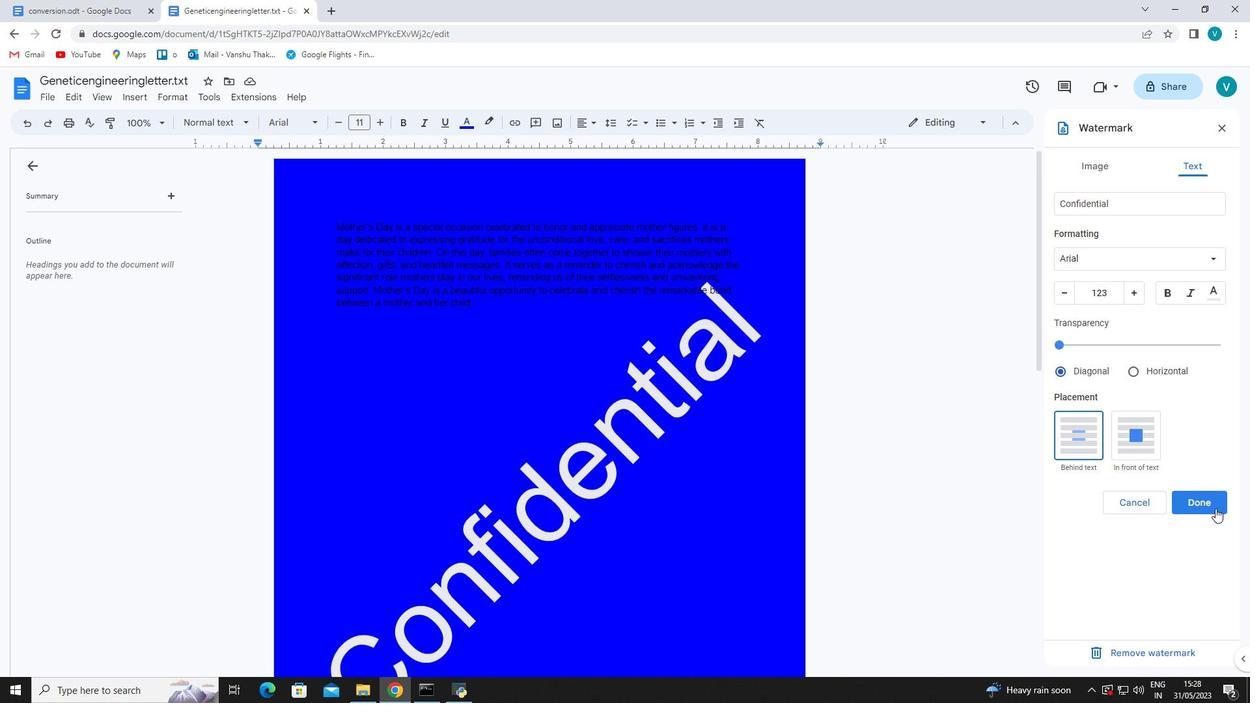 
Action: Mouse moved to (137, 100)
Screenshot: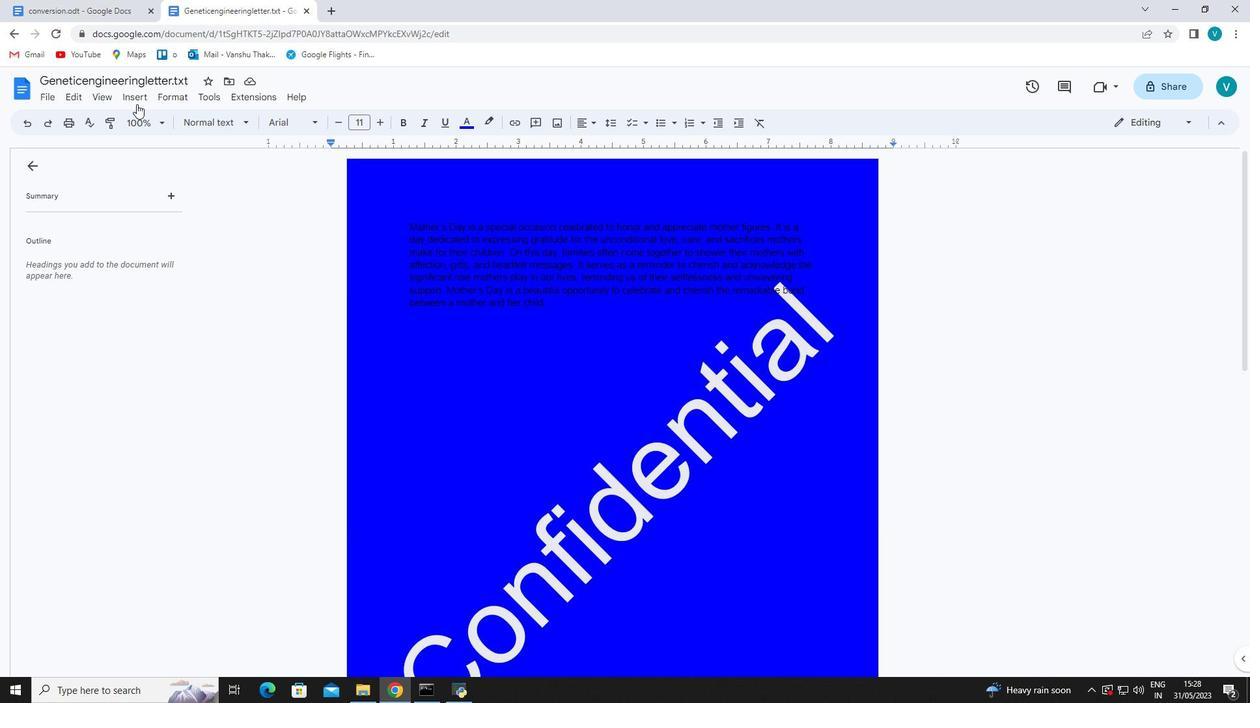 
Action: Mouse pressed left at (137, 100)
Screenshot: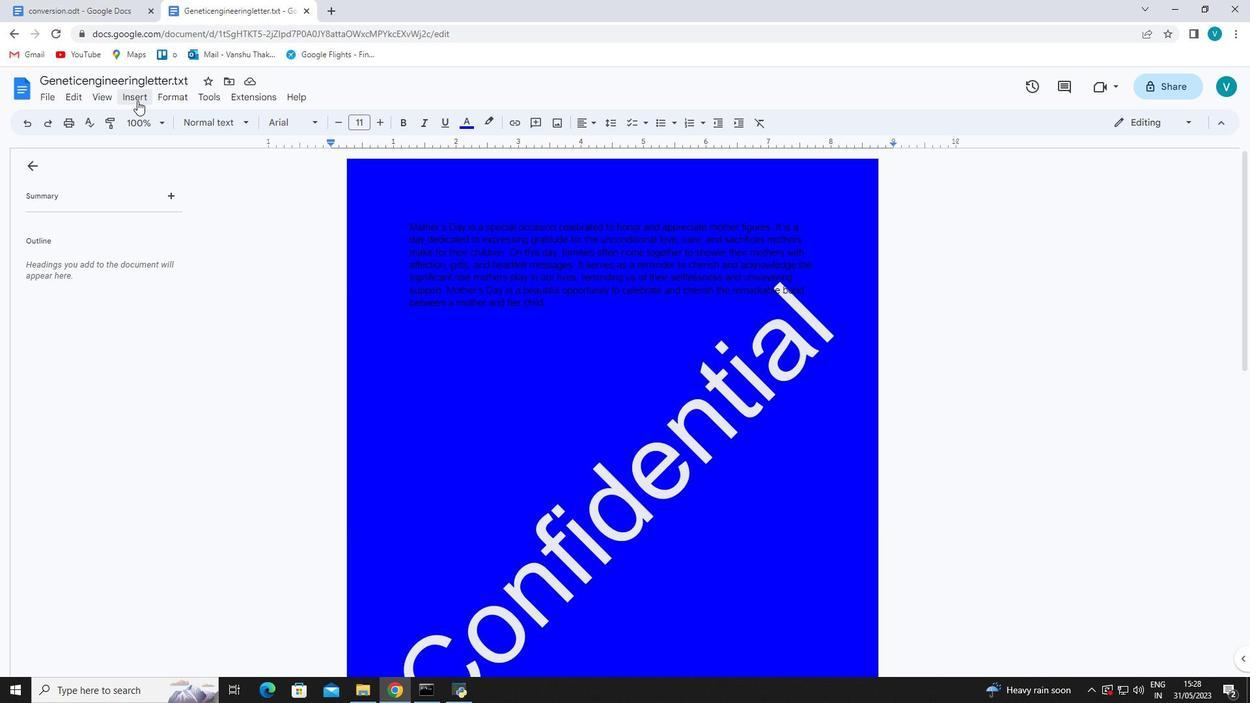 
Action: Mouse moved to (377, 454)
Screenshot: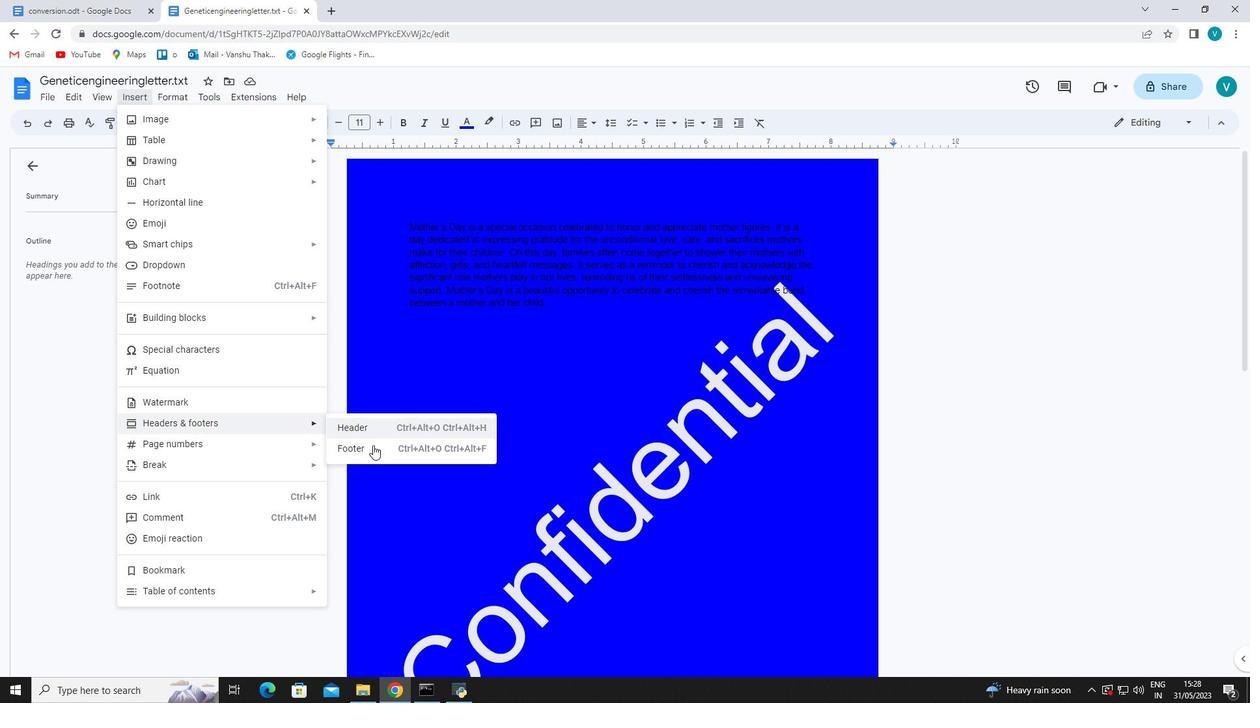 
Action: Mouse pressed left at (377, 454)
Screenshot: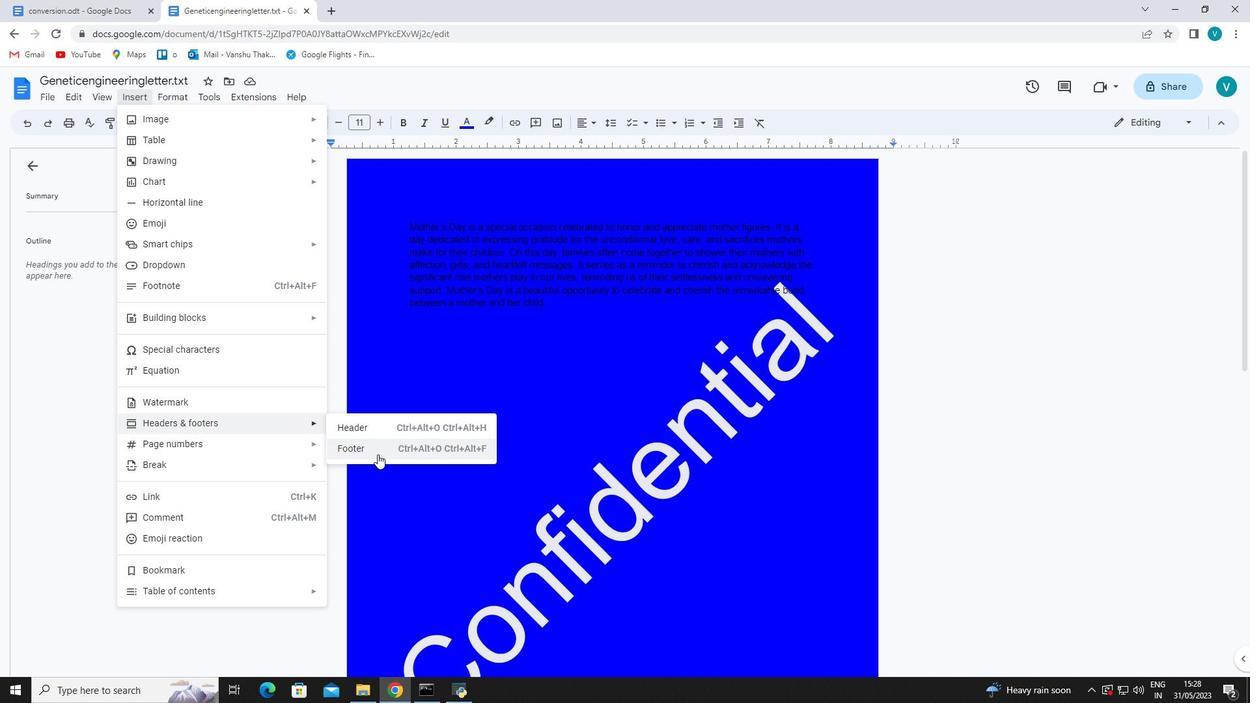 
Action: Mouse moved to (578, 165)
Screenshot: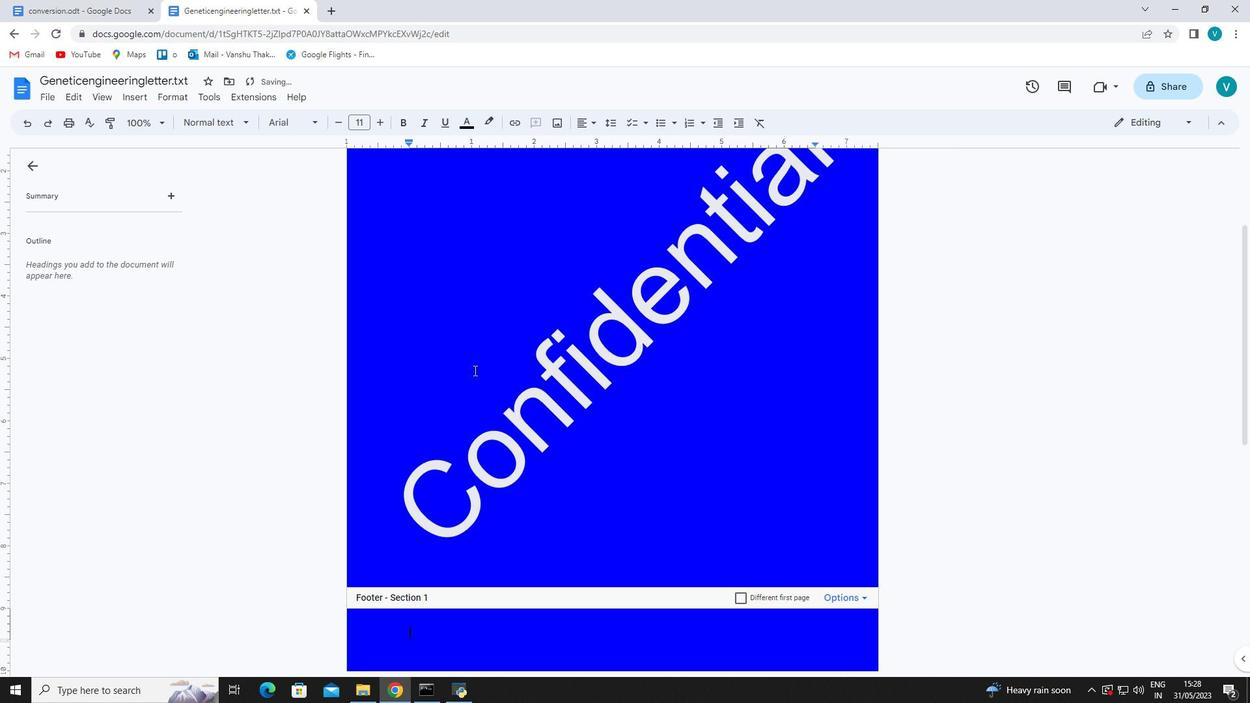 
Action: Key pressed www.quantum.com
Screenshot: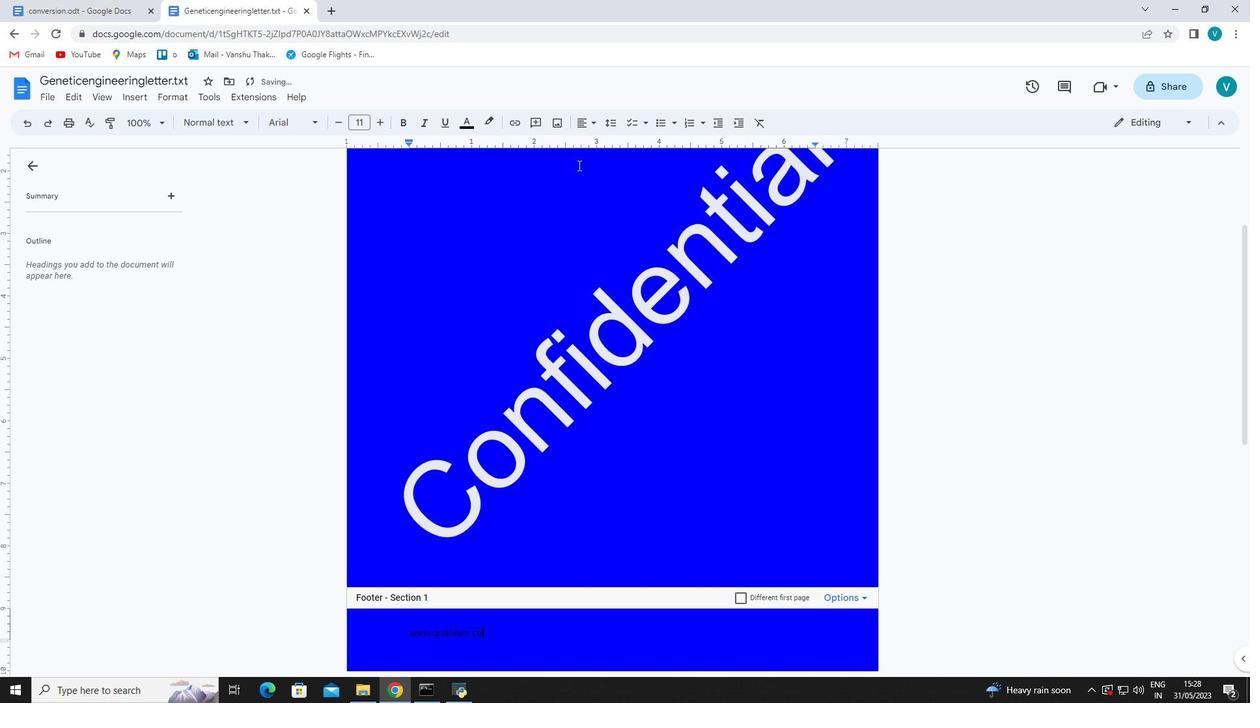 
Action: Mouse moved to (517, 159)
Screenshot: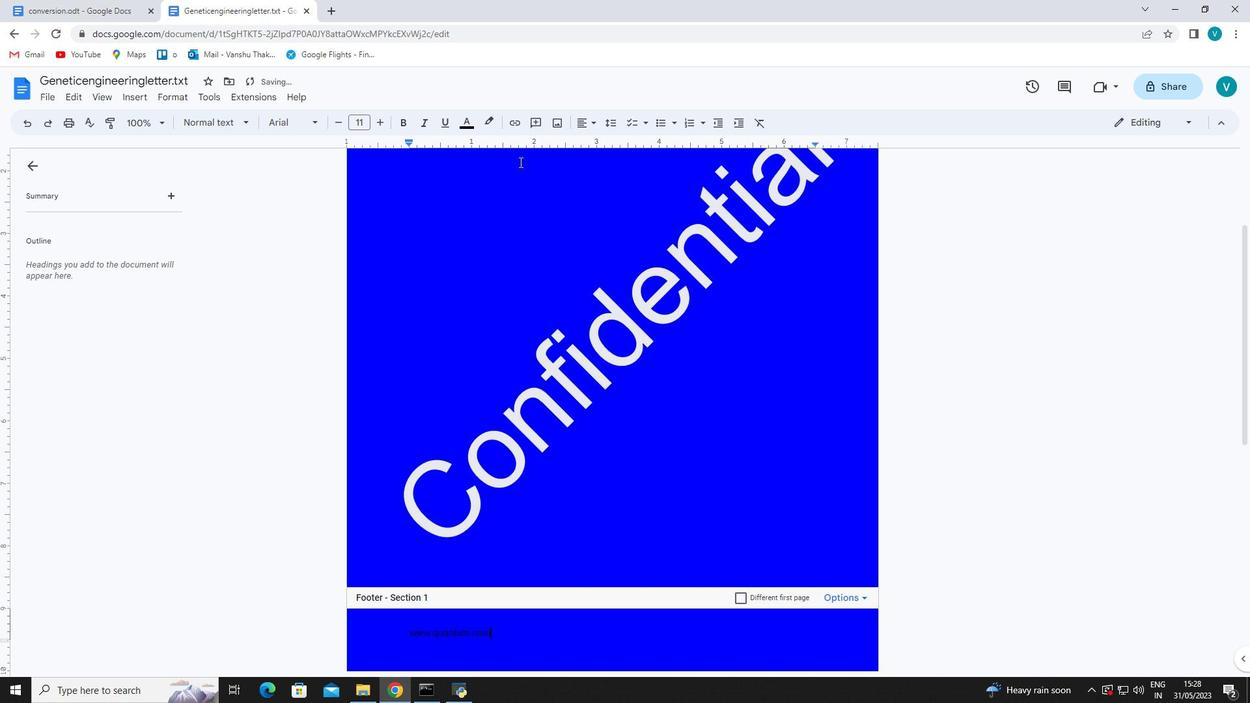 
